 Task: Look for space in Foça, Turkey from 24th August, 2023 to 10th September, 2023 for 8 adults in price range Rs.12000 to Rs.15000. Place can be entire place or shared room with 4 bedrooms having 8 beds and 4 bathrooms. Property type can be house, flat, guest house. Amenities needed are: wifi, TV, free parkinig on premises, gym, breakfast. Booking option can be shelf check-in. Required host language is English.
Action: Mouse moved to (442, 103)
Screenshot: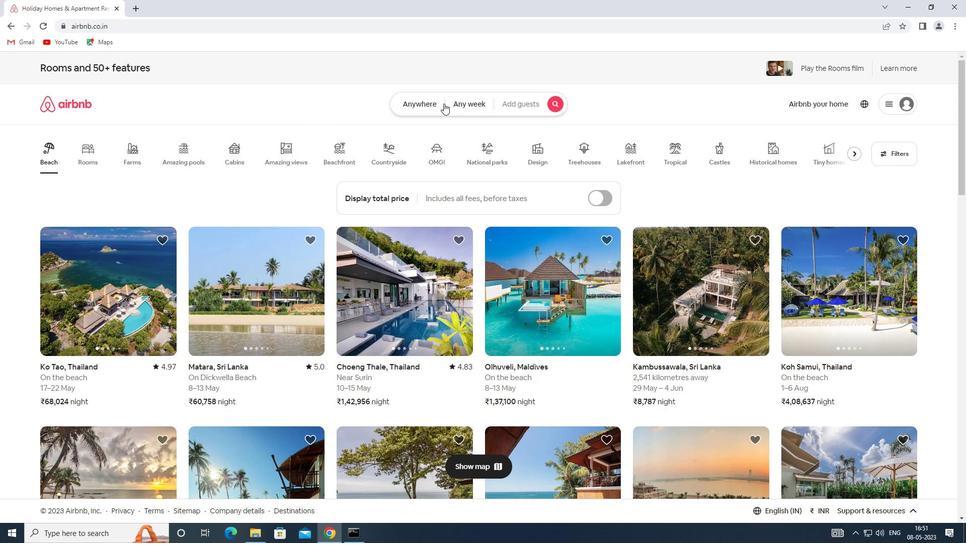 
Action: Mouse pressed left at (442, 103)
Screenshot: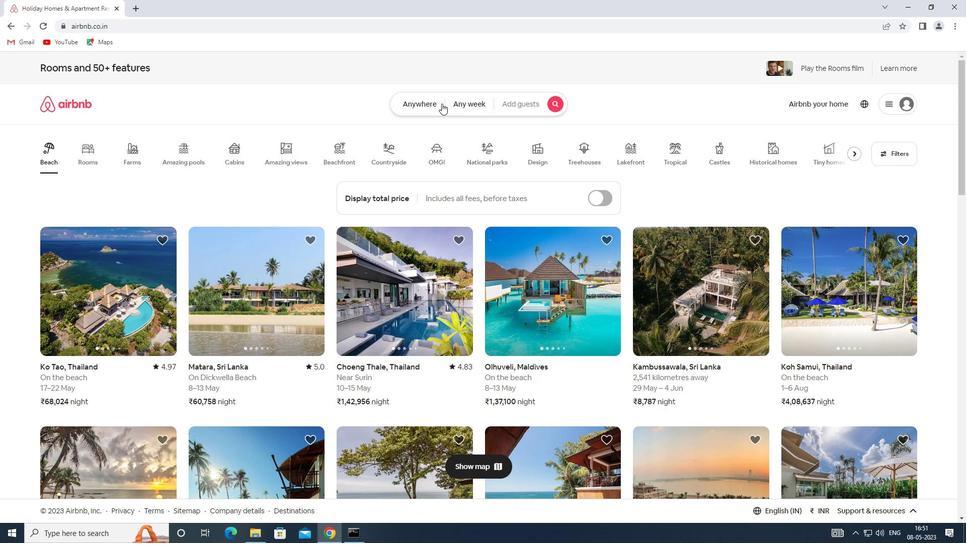 
Action: Mouse moved to (370, 149)
Screenshot: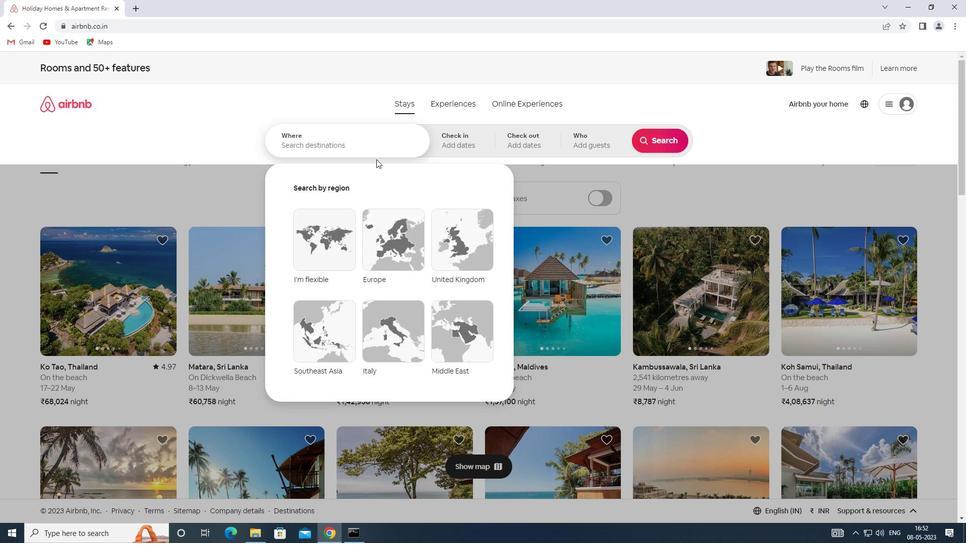 
Action: Mouse pressed left at (370, 149)
Screenshot: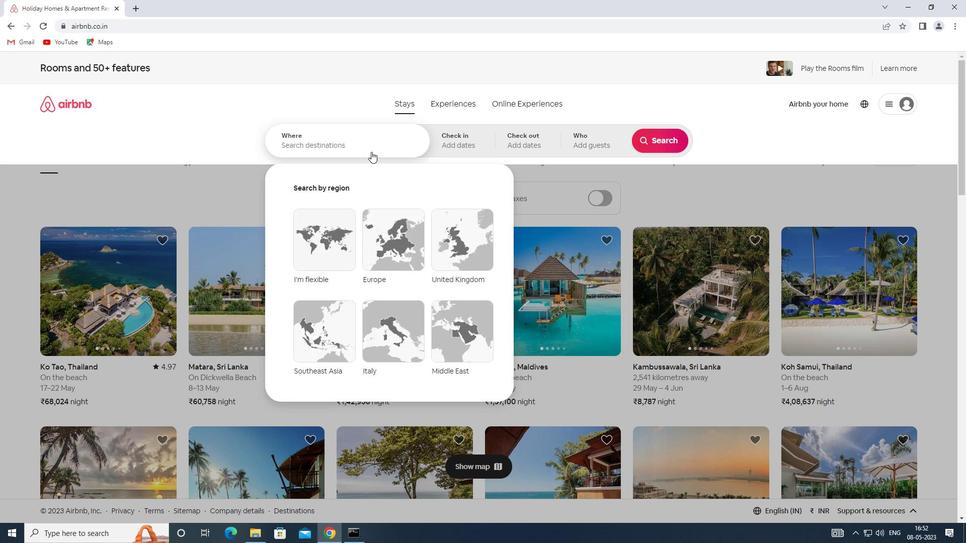 
Action: Key pressed <Key.shift>SPACE<Key.space>IN<Key.space><Key.shift>FOCA,<Key.shift>TURKEY
Screenshot: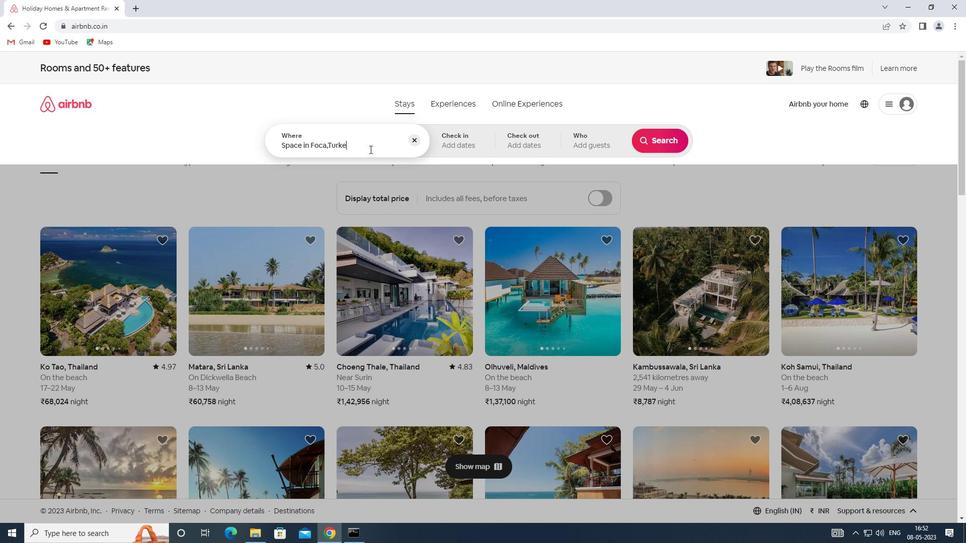
Action: Mouse moved to (458, 151)
Screenshot: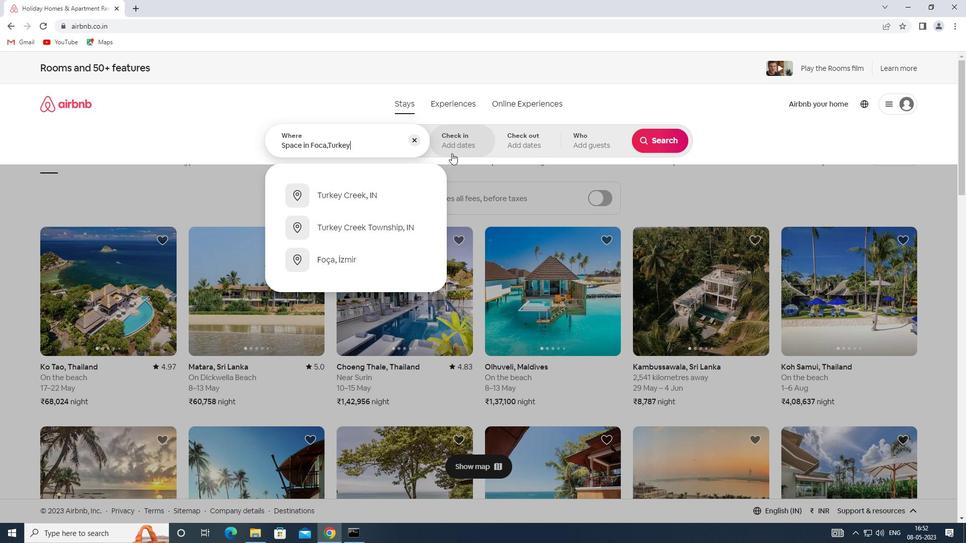 
Action: Mouse pressed left at (458, 151)
Screenshot: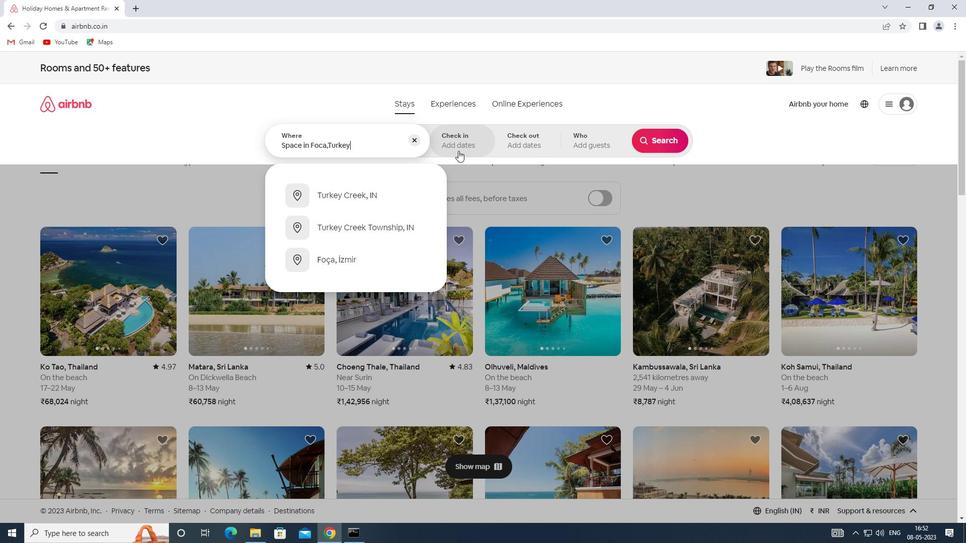 
Action: Mouse moved to (653, 218)
Screenshot: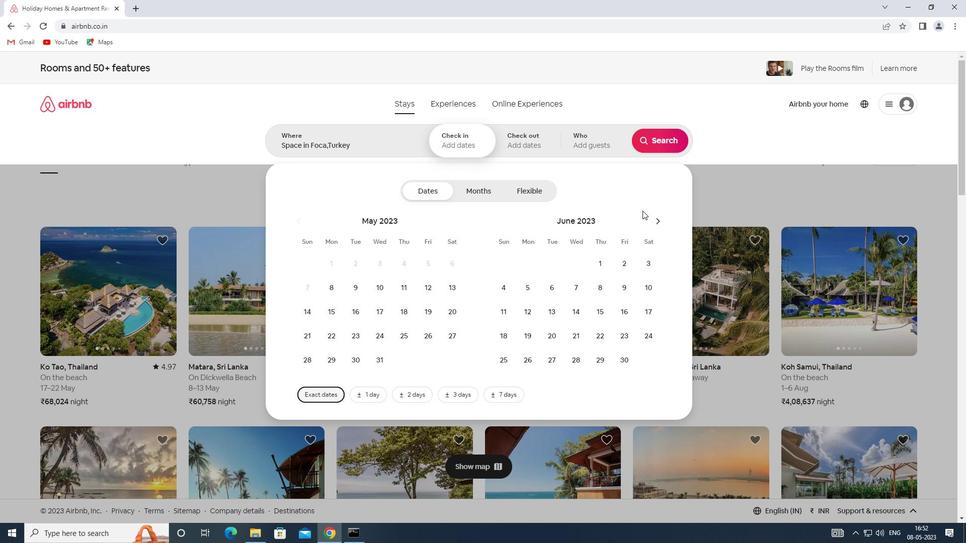 
Action: Mouse pressed left at (653, 218)
Screenshot: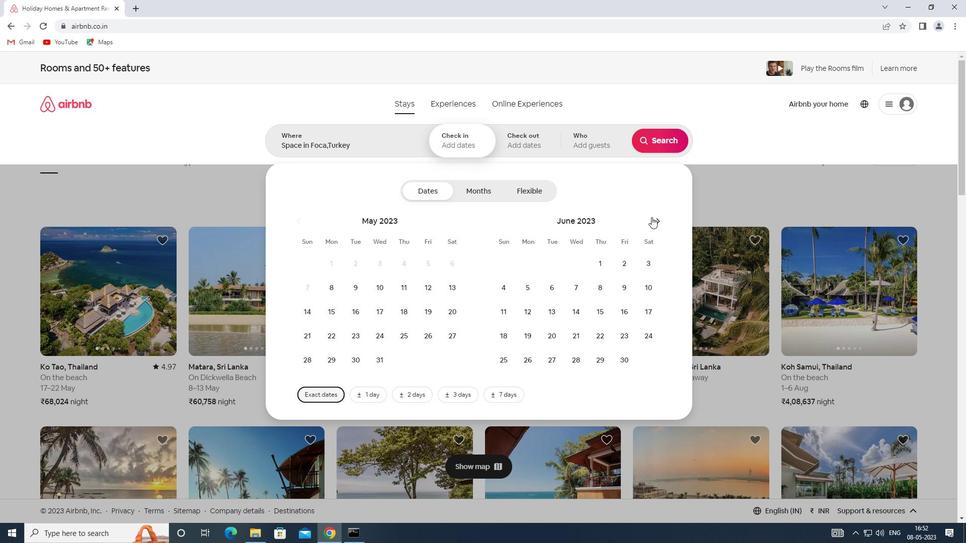 
Action: Mouse moved to (653, 218)
Screenshot: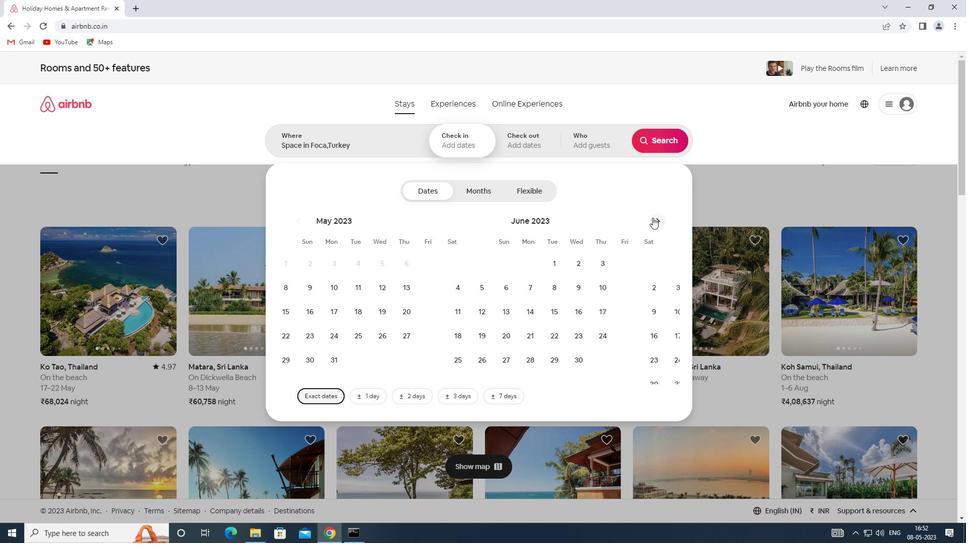 
Action: Mouse pressed left at (653, 218)
Screenshot: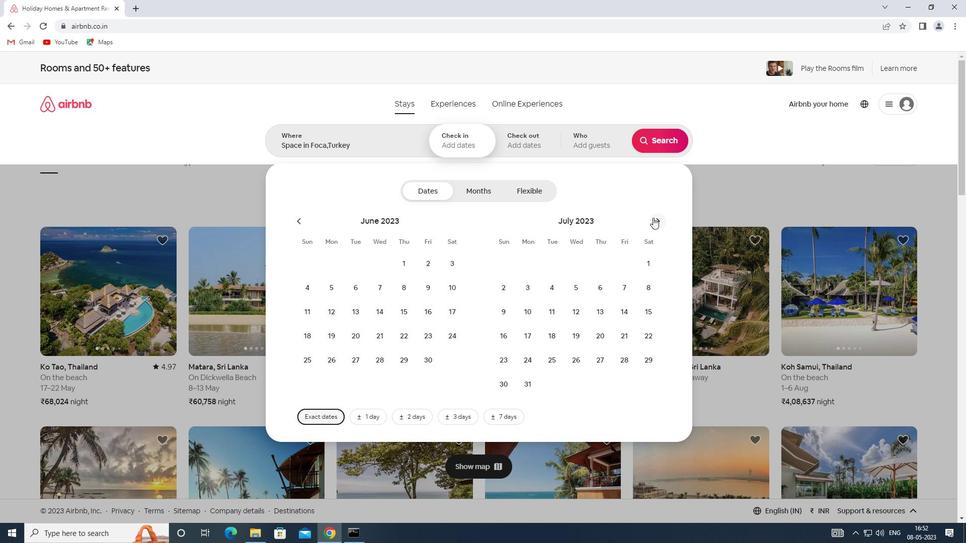 
Action: Mouse moved to (604, 327)
Screenshot: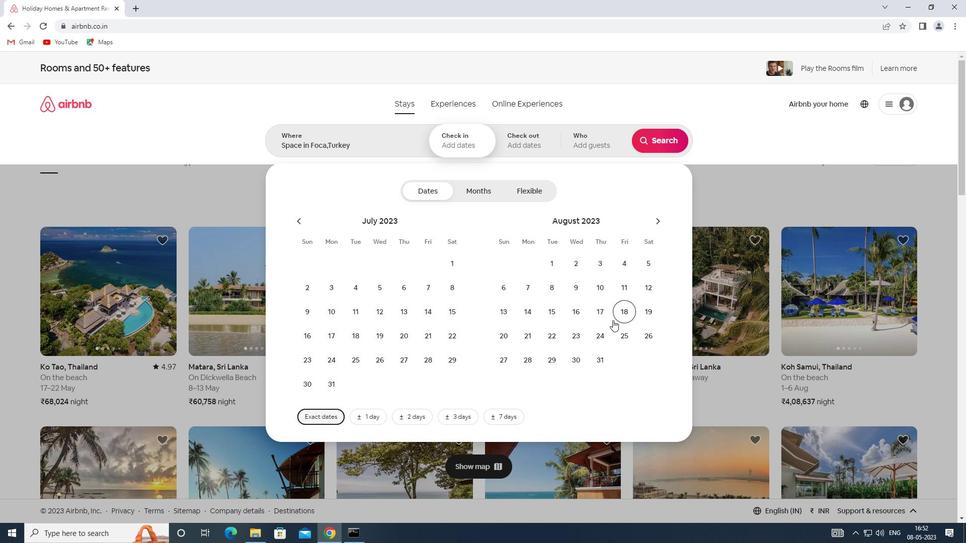 
Action: Mouse pressed left at (604, 327)
Screenshot: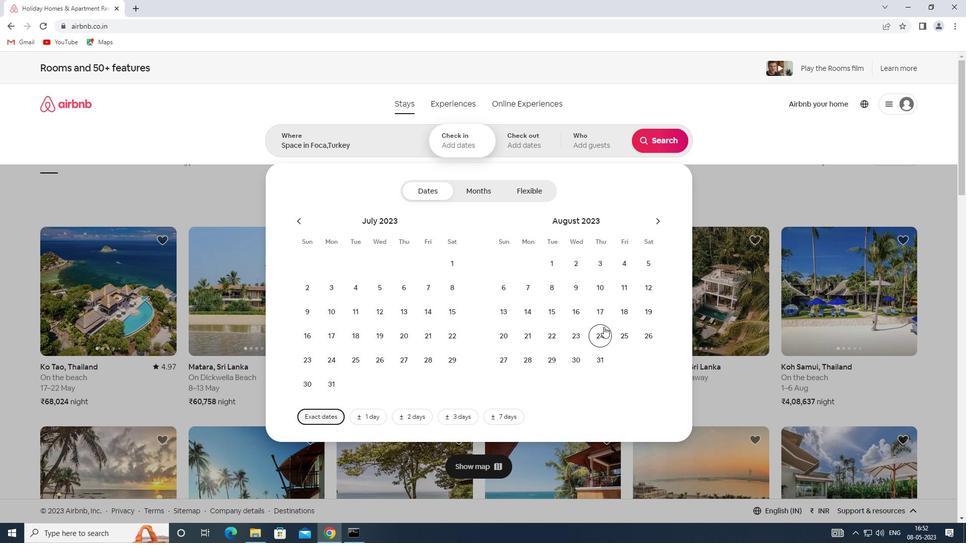 
Action: Mouse moved to (656, 224)
Screenshot: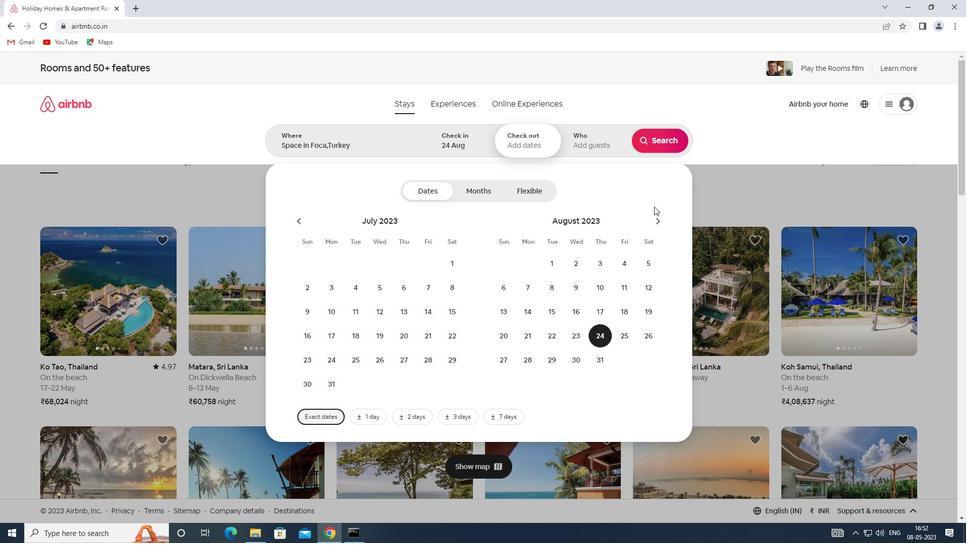 
Action: Mouse pressed left at (656, 224)
Screenshot: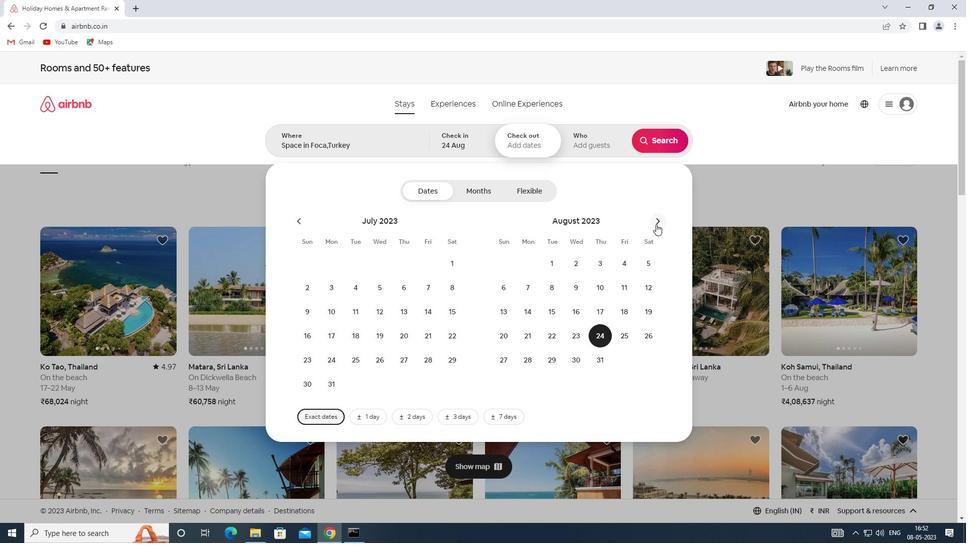 
Action: Mouse moved to (504, 313)
Screenshot: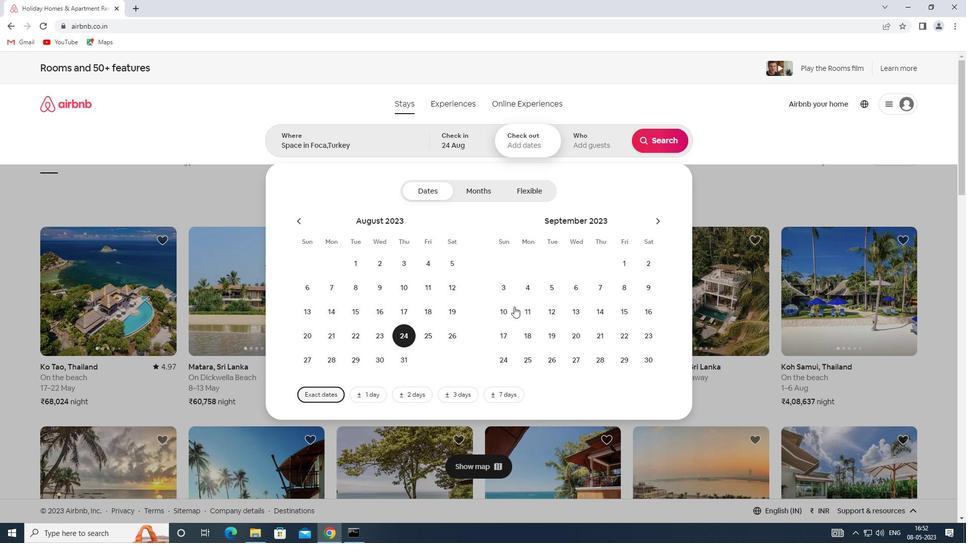 
Action: Mouse pressed left at (504, 313)
Screenshot: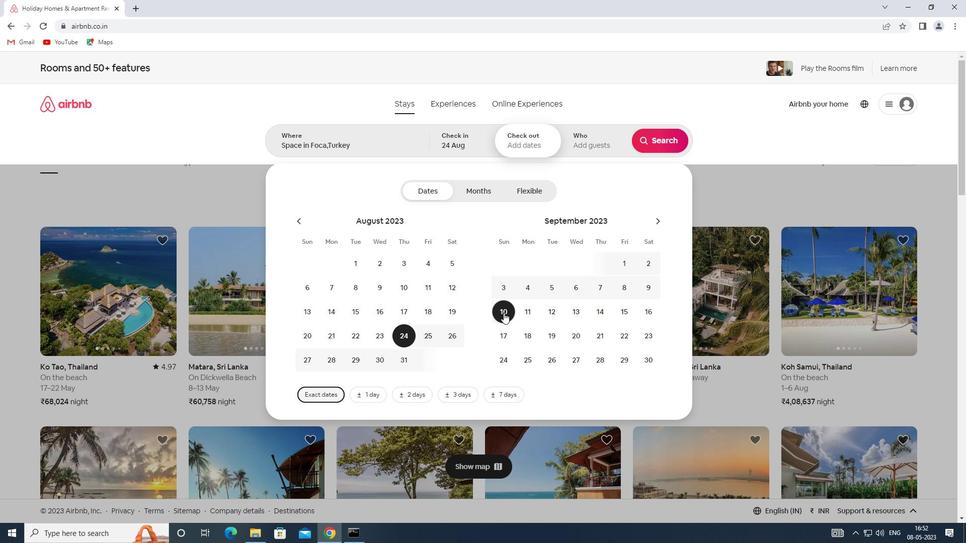 
Action: Mouse moved to (588, 137)
Screenshot: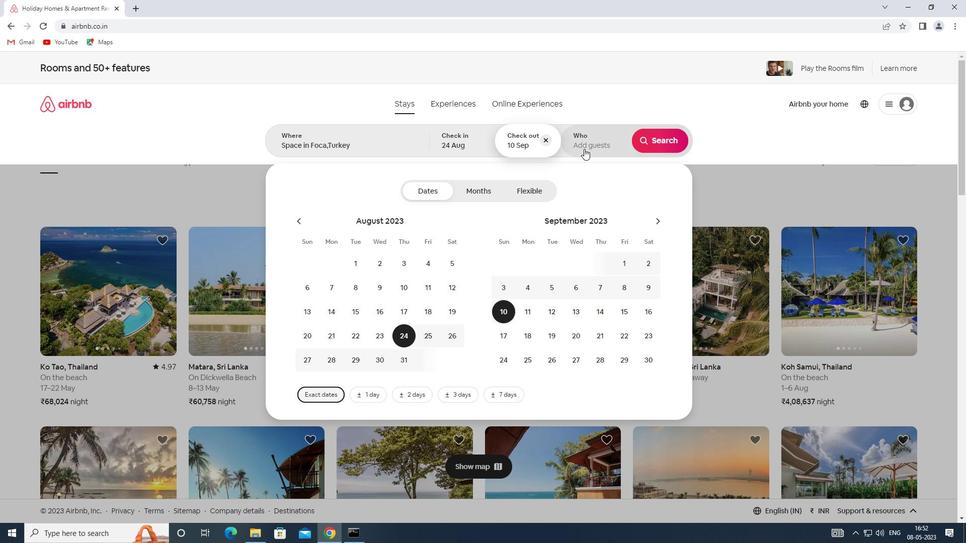 
Action: Mouse pressed left at (588, 137)
Screenshot: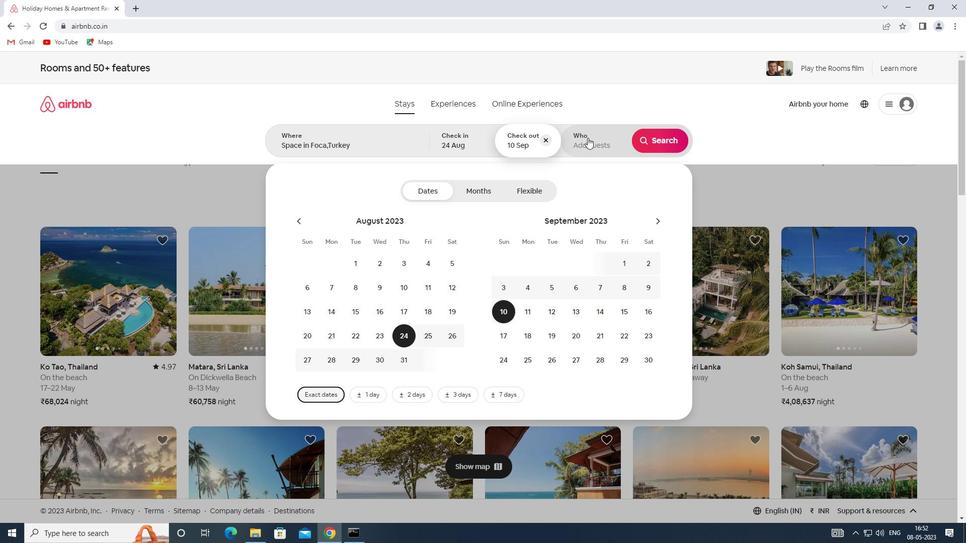 
Action: Mouse moved to (667, 190)
Screenshot: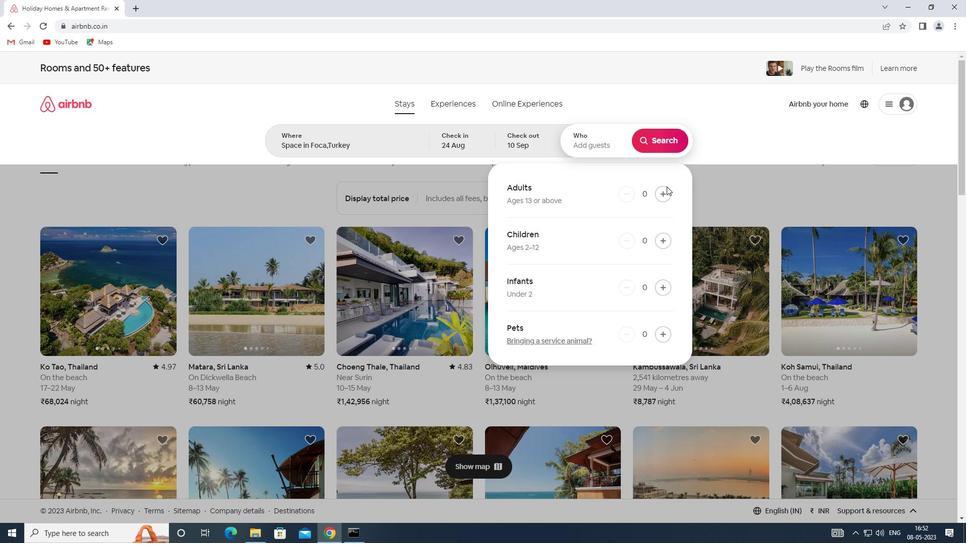 
Action: Mouse pressed left at (667, 190)
Screenshot: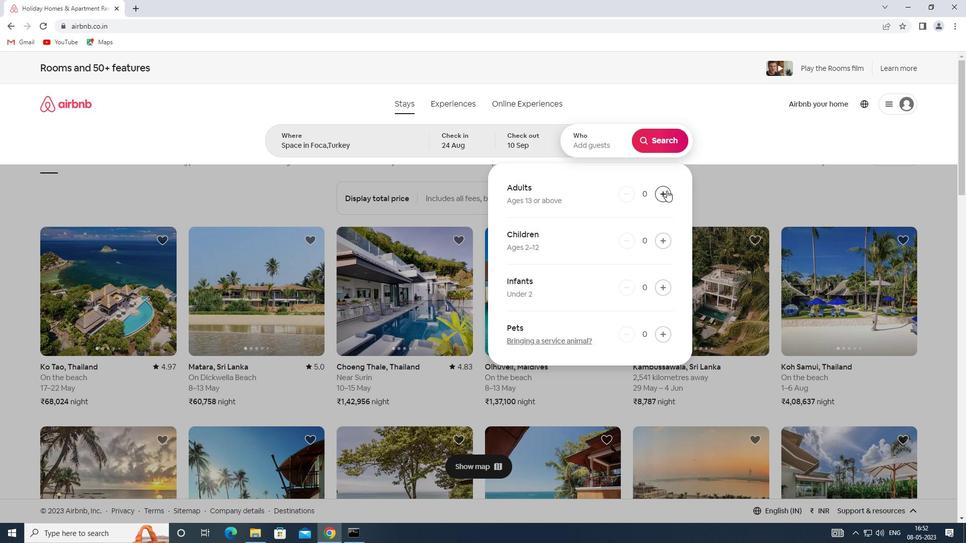 
Action: Mouse pressed left at (667, 190)
Screenshot: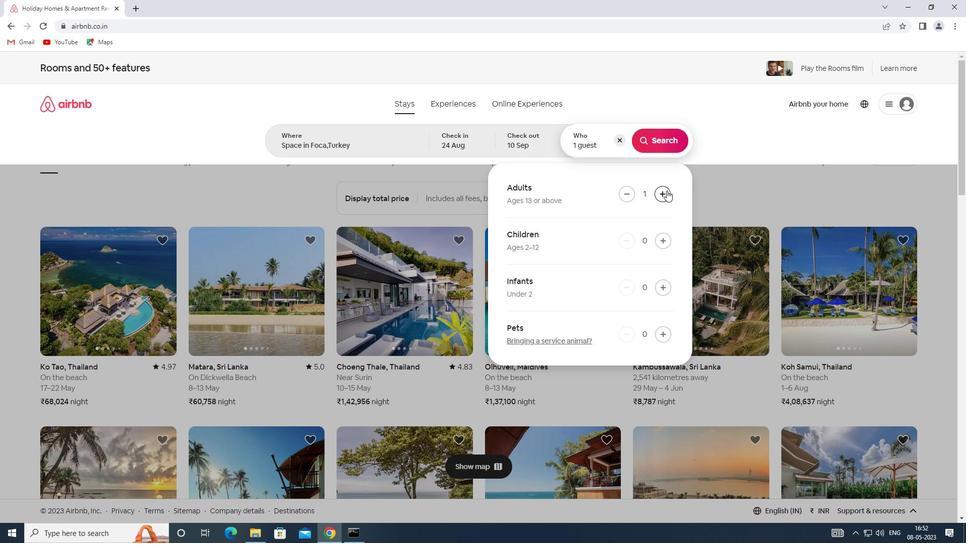 
Action: Mouse pressed left at (667, 190)
Screenshot: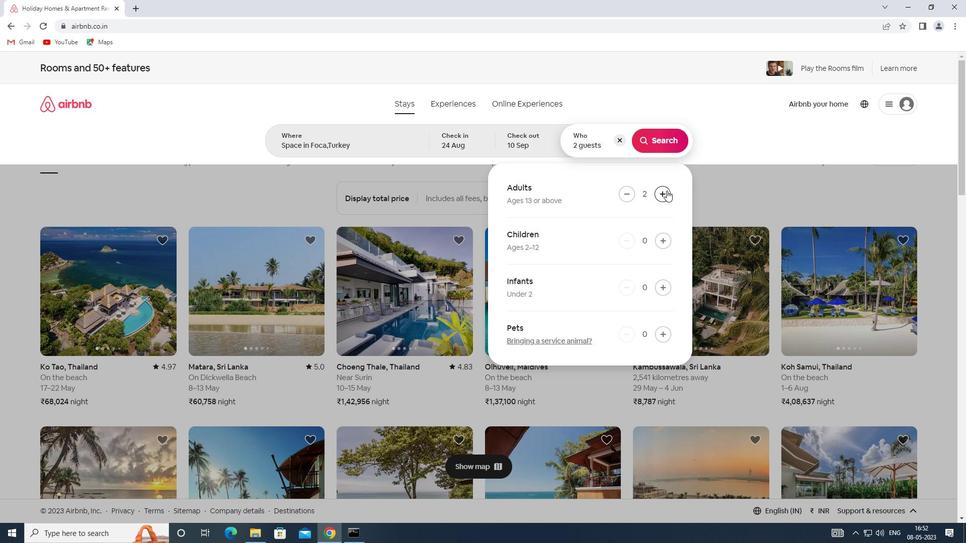 
Action: Mouse pressed left at (667, 190)
Screenshot: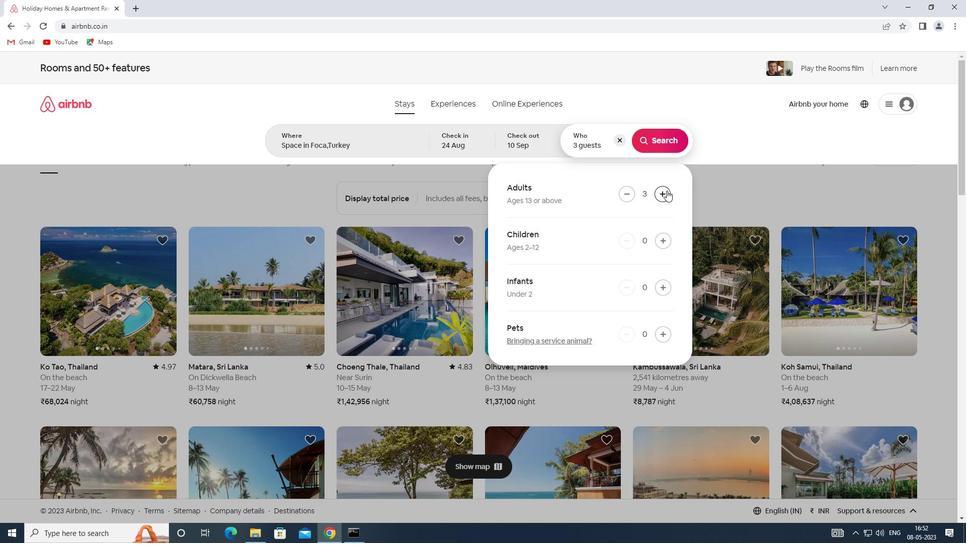 
Action: Mouse pressed left at (667, 190)
Screenshot: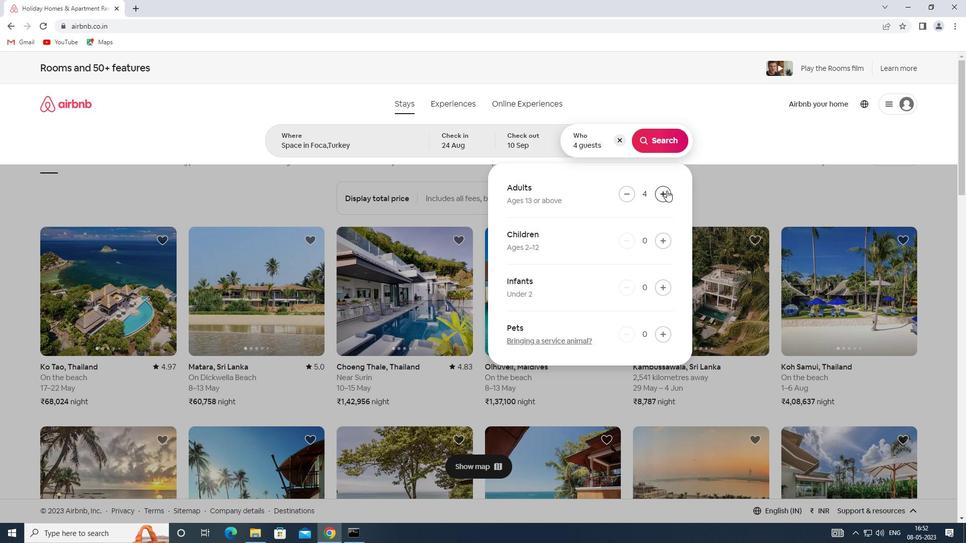
Action: Mouse pressed left at (667, 190)
Screenshot: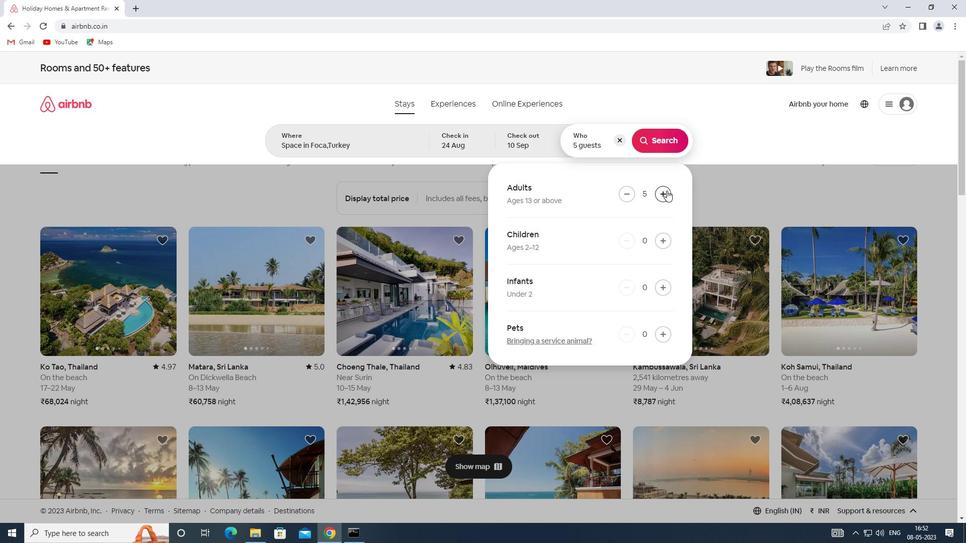 
Action: Mouse pressed left at (667, 190)
Screenshot: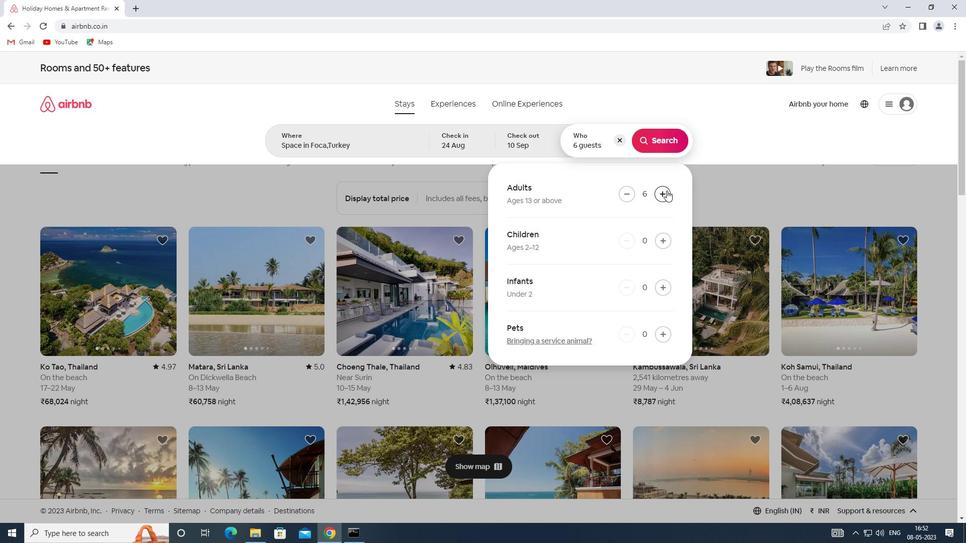 
Action: Mouse pressed left at (667, 190)
Screenshot: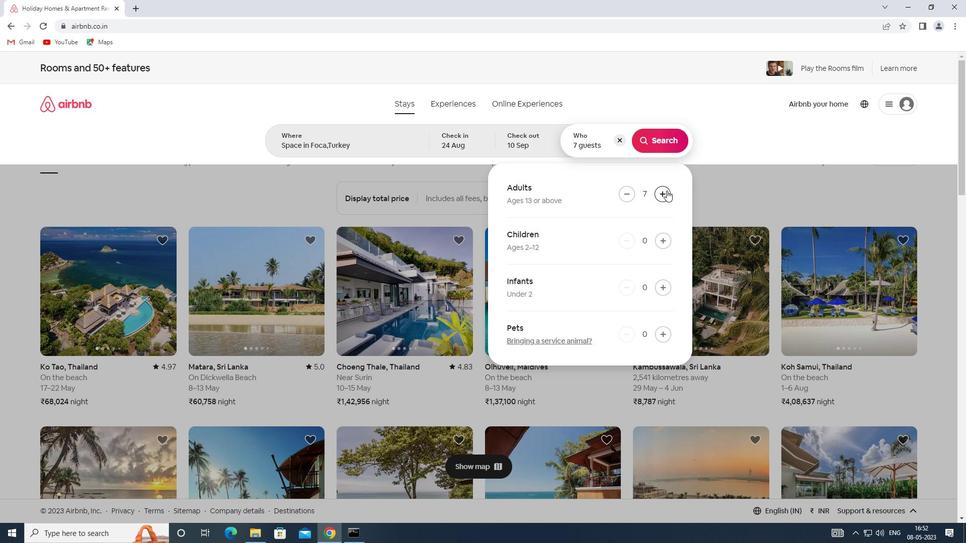 
Action: Mouse moved to (666, 138)
Screenshot: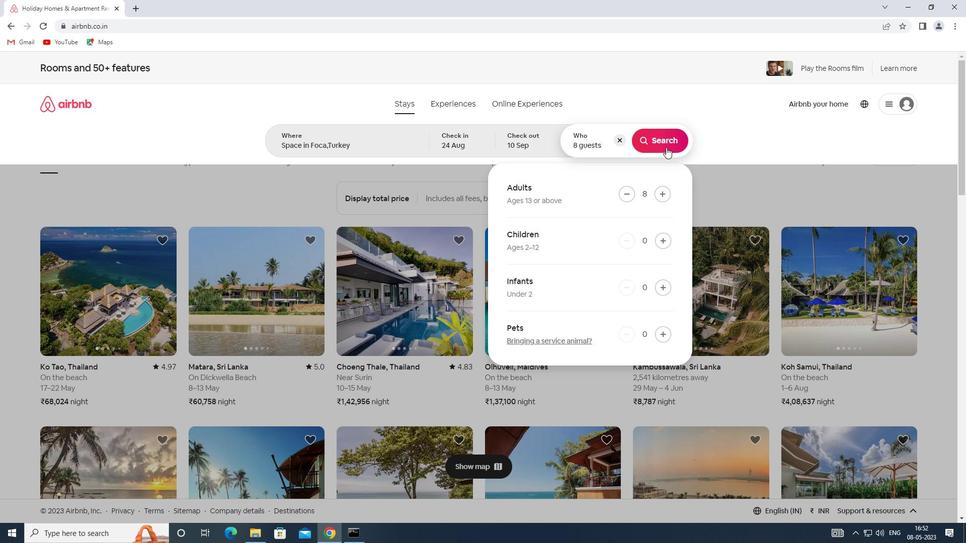 
Action: Mouse pressed left at (666, 138)
Screenshot: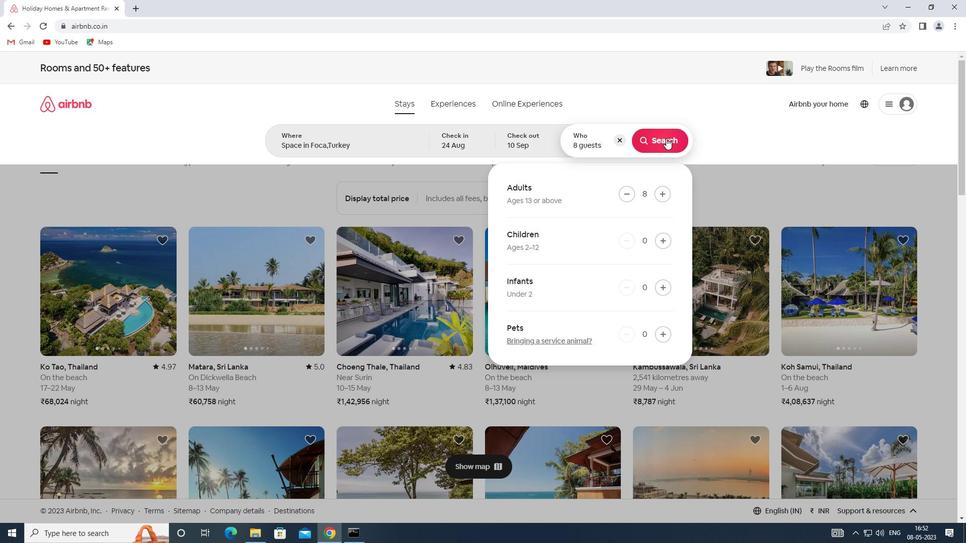
Action: Mouse moved to (911, 113)
Screenshot: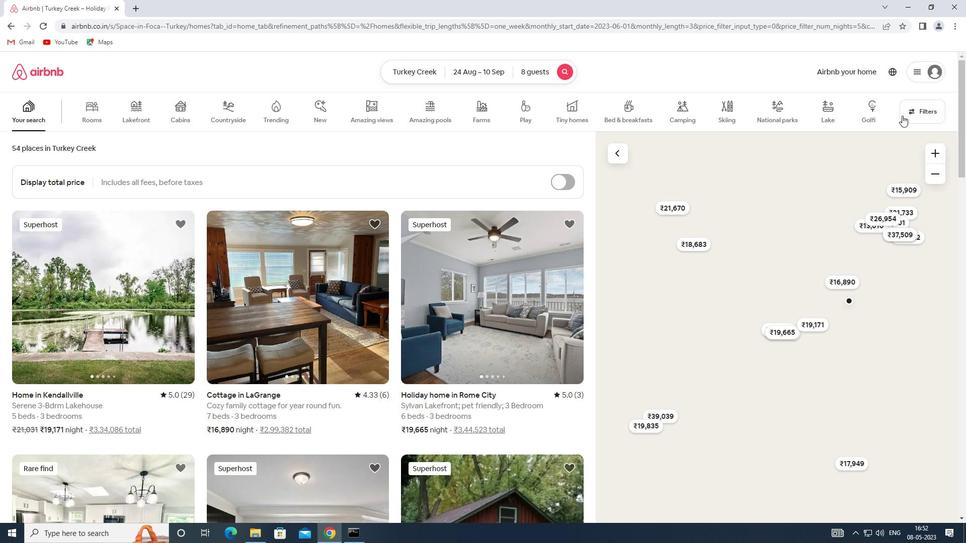 
Action: Mouse pressed left at (911, 113)
Screenshot: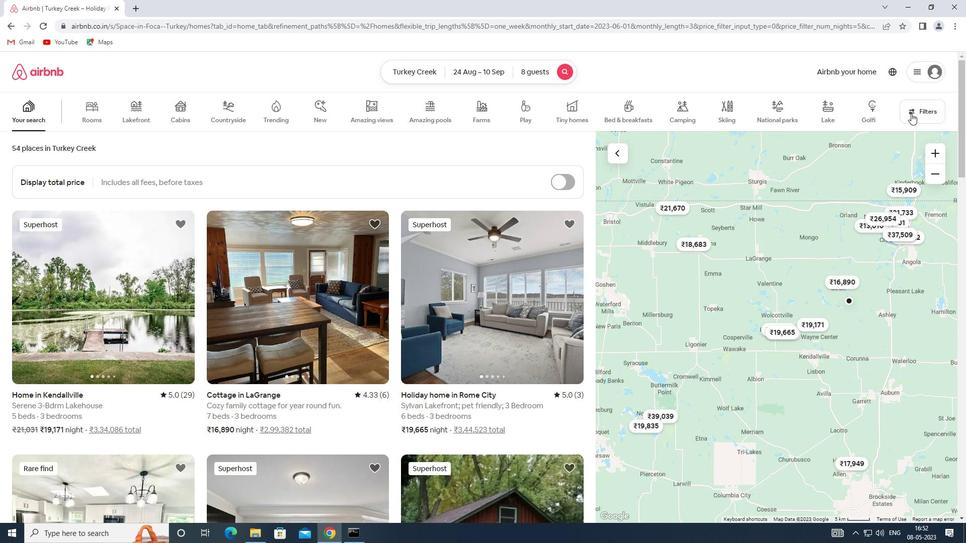
Action: Mouse moved to (349, 362)
Screenshot: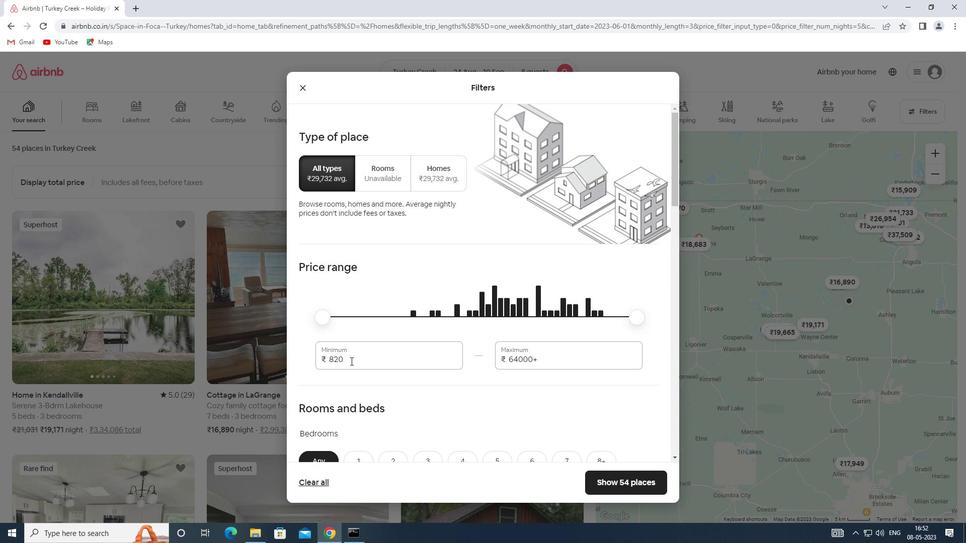 
Action: Mouse pressed left at (349, 362)
Screenshot: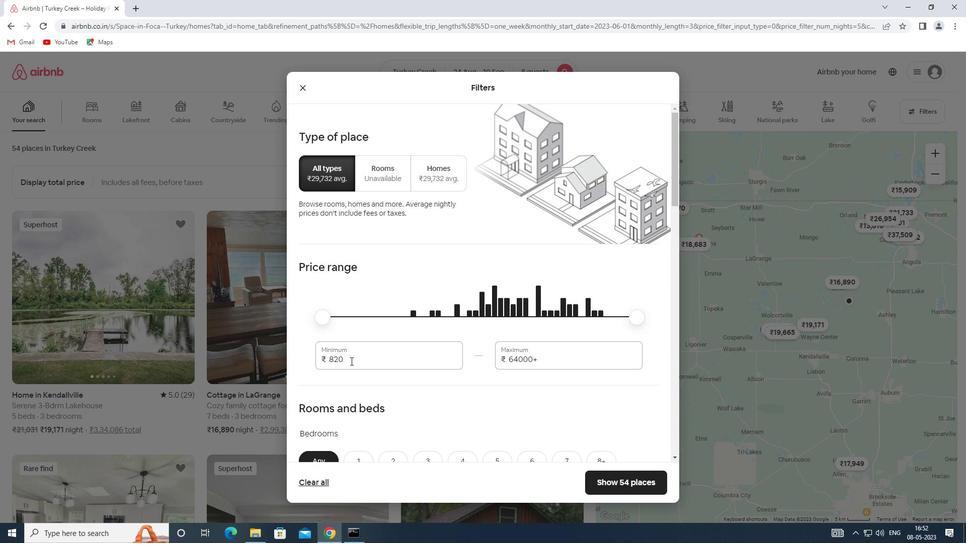 
Action: Mouse moved to (324, 359)
Screenshot: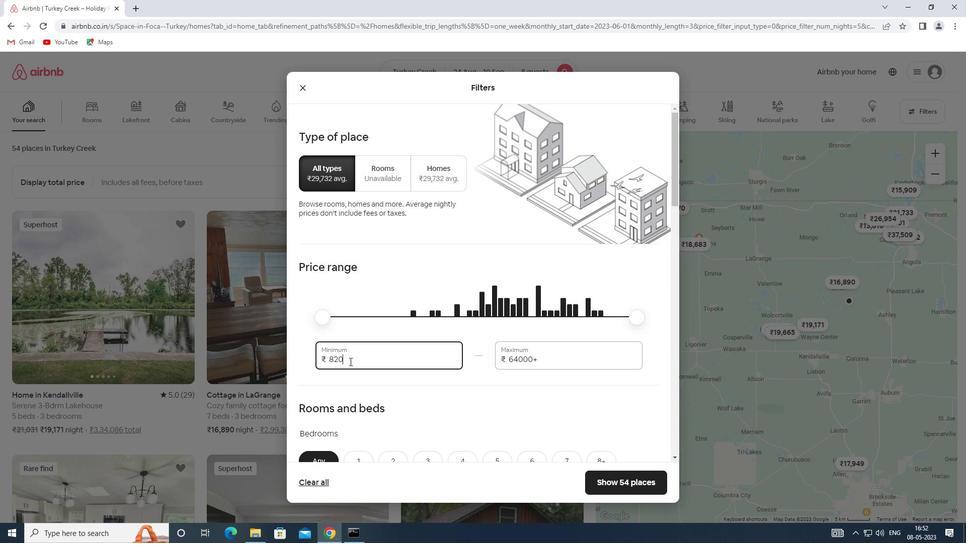 
Action: Key pressed 12000
Screenshot: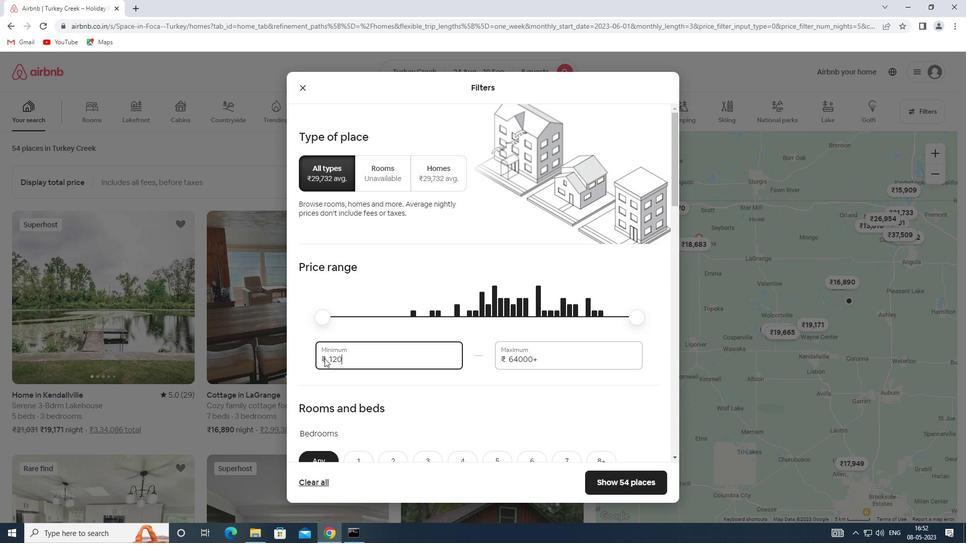 
Action: Mouse moved to (543, 360)
Screenshot: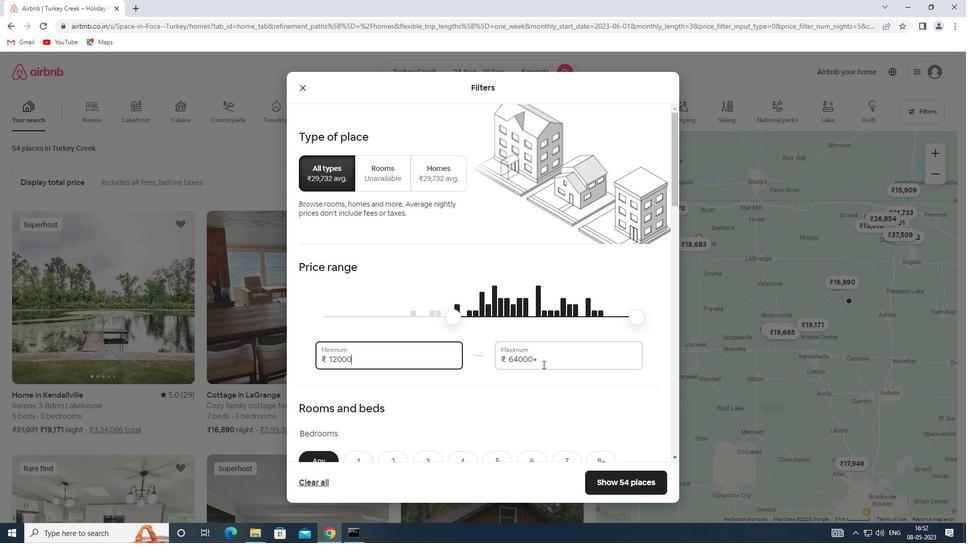
Action: Mouse pressed left at (543, 360)
Screenshot: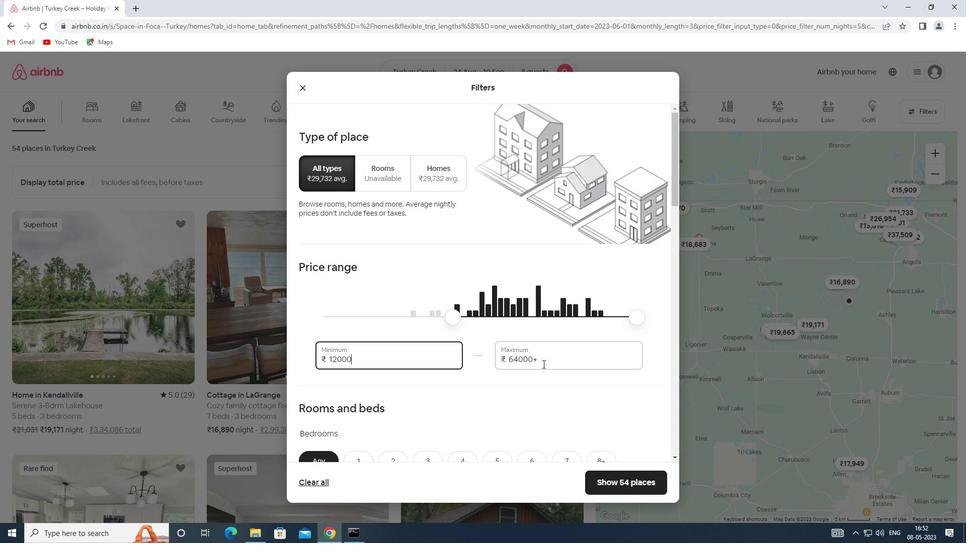 
Action: Mouse moved to (509, 360)
Screenshot: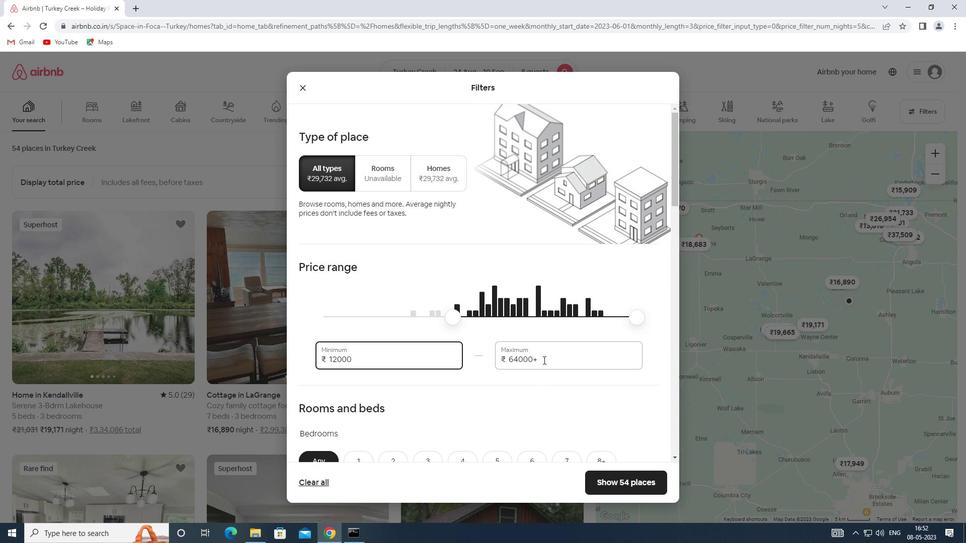 
Action: Key pressed 15000
Screenshot: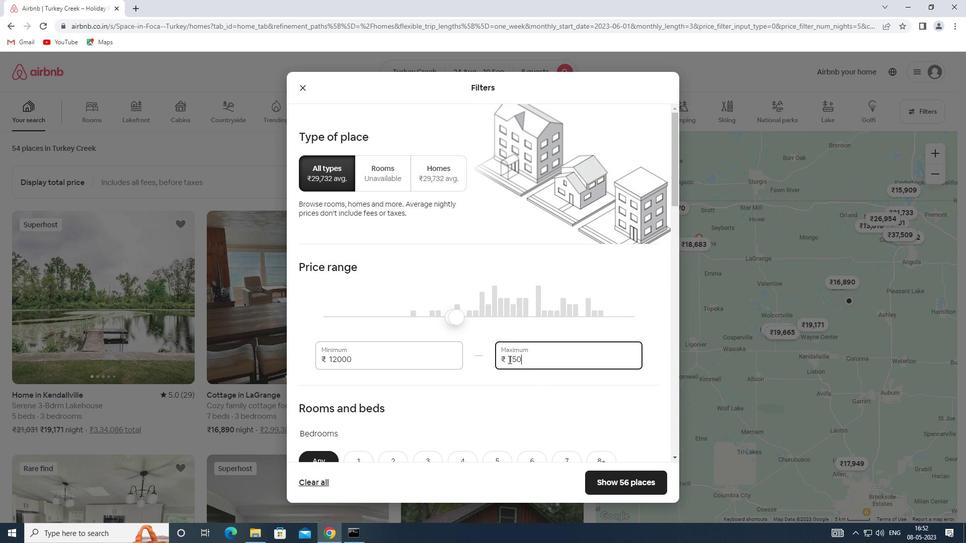 
Action: Mouse moved to (498, 342)
Screenshot: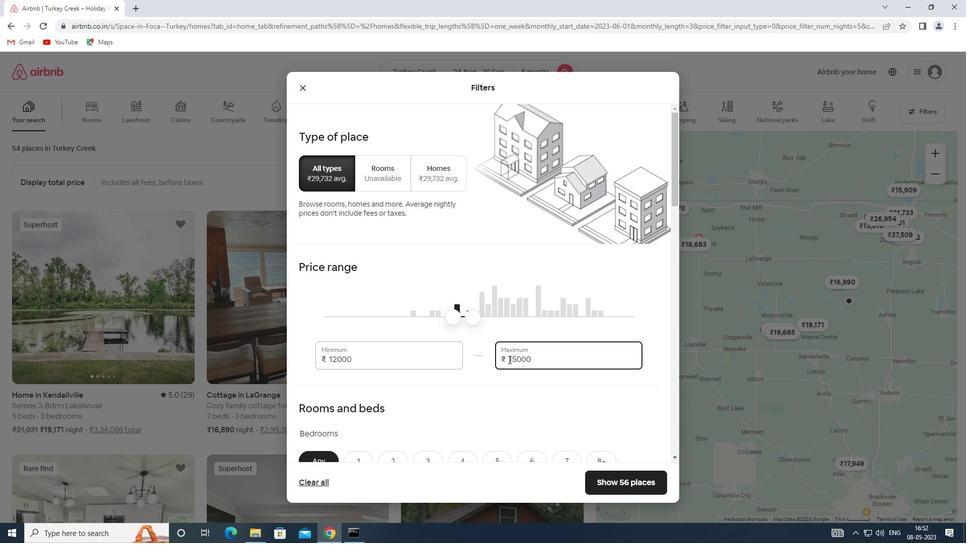 
Action: Mouse scrolled (498, 342) with delta (0, 0)
Screenshot: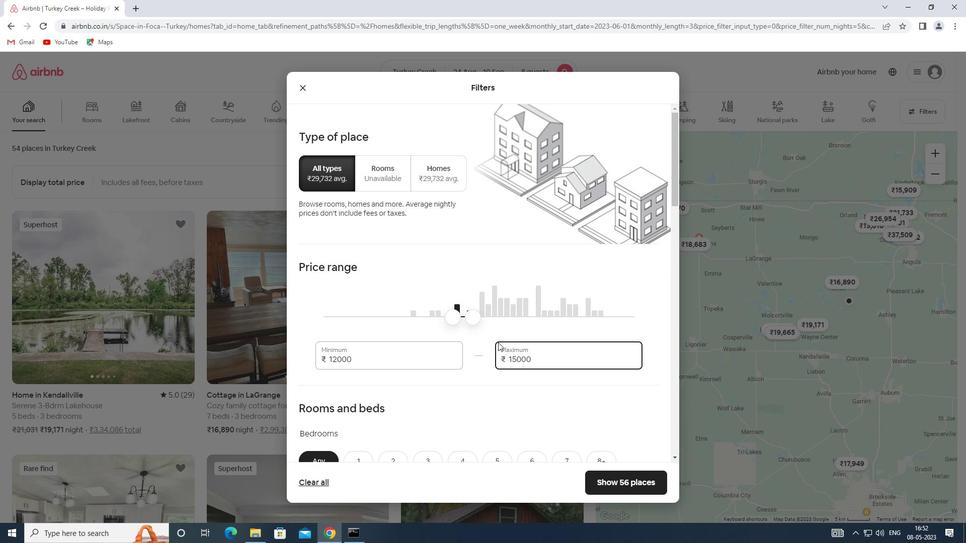 
Action: Mouse scrolled (498, 342) with delta (0, 0)
Screenshot: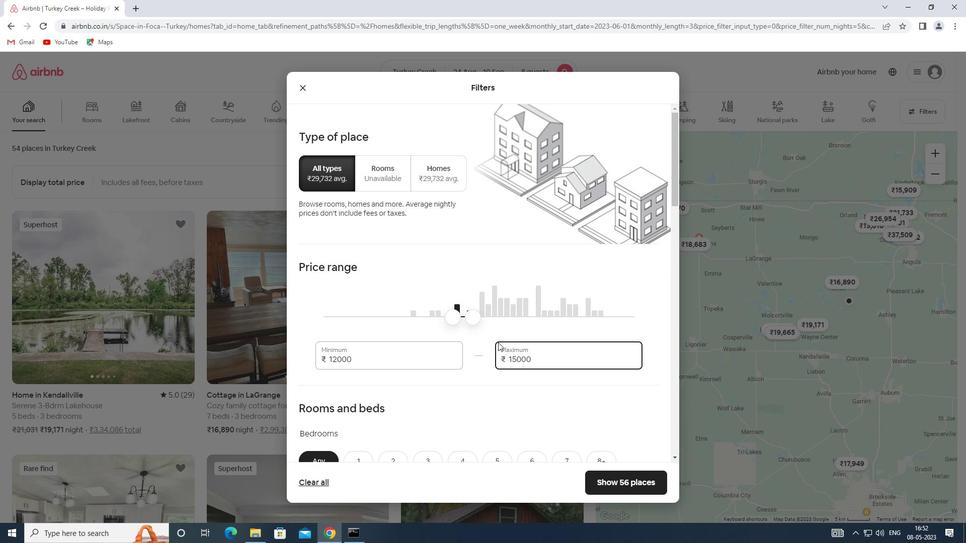 
Action: Mouse scrolled (498, 342) with delta (0, 0)
Screenshot: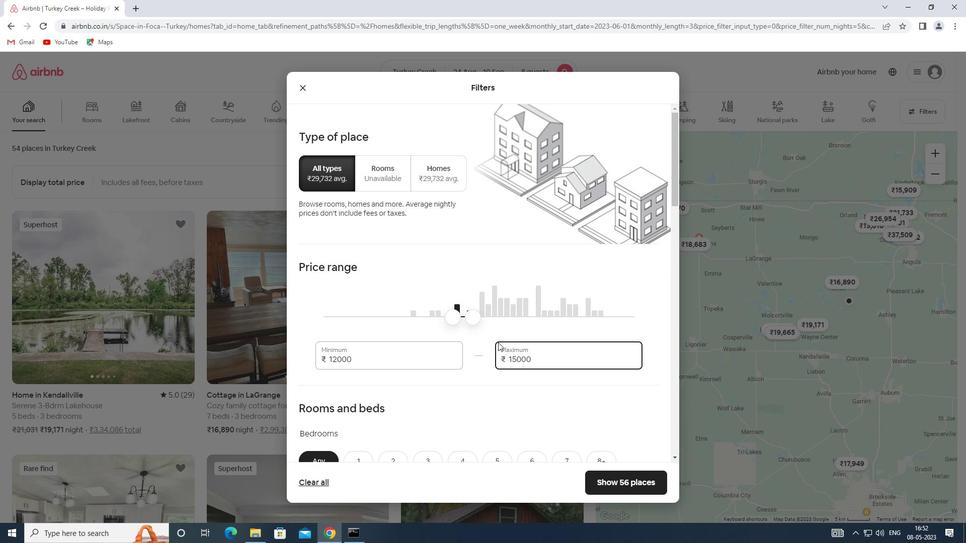 
Action: Mouse moved to (496, 329)
Screenshot: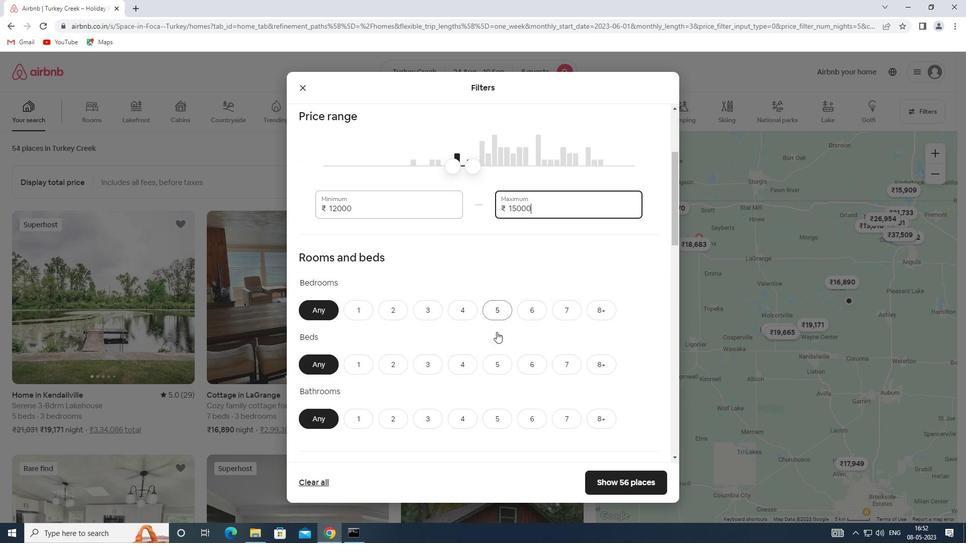 
Action: Mouse scrolled (496, 329) with delta (0, 0)
Screenshot: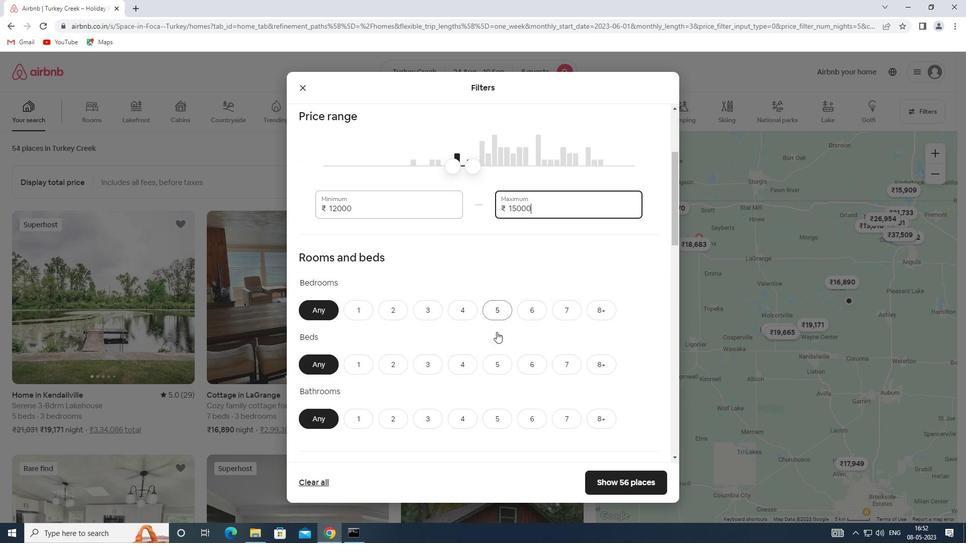 
Action: Mouse moved to (495, 329)
Screenshot: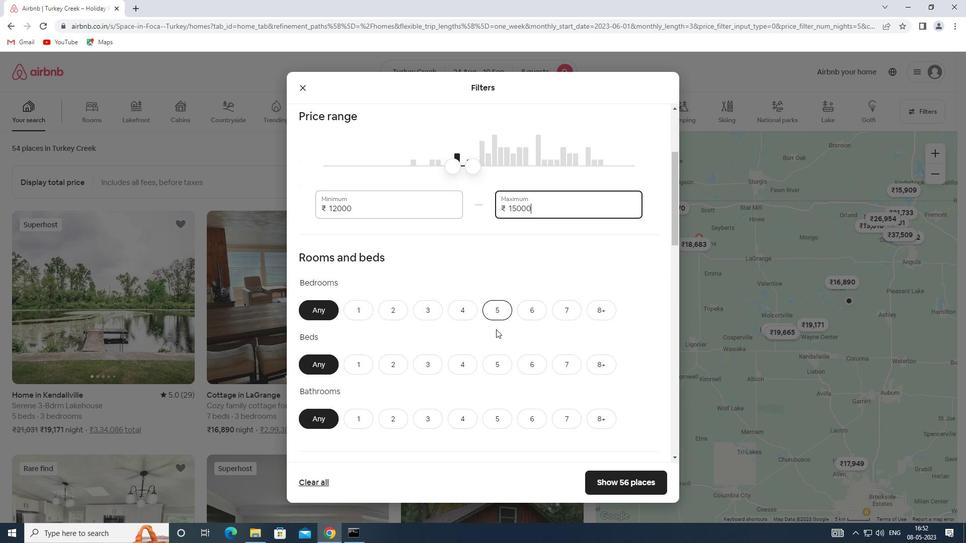 
Action: Mouse scrolled (495, 329) with delta (0, 0)
Screenshot: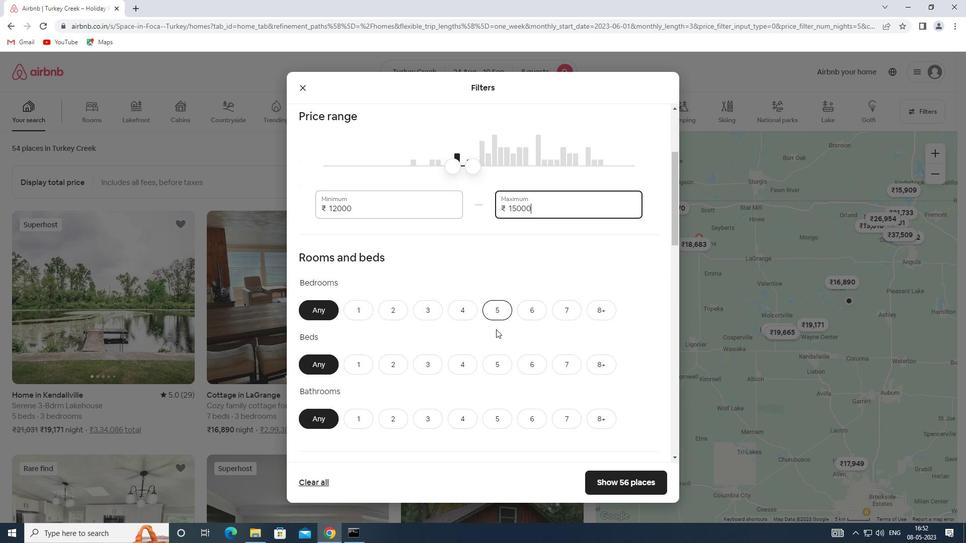 
Action: Mouse moved to (467, 209)
Screenshot: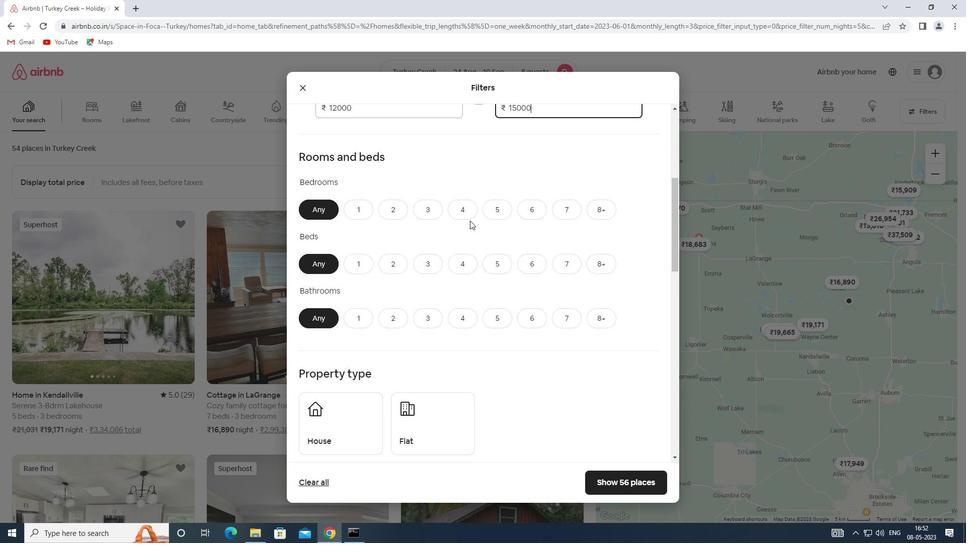 
Action: Mouse pressed left at (467, 209)
Screenshot: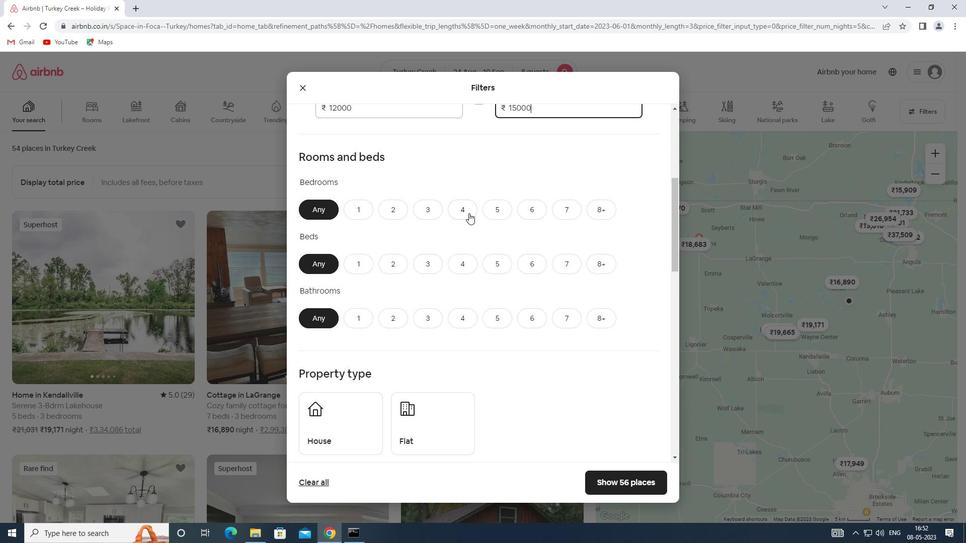 
Action: Mouse moved to (598, 268)
Screenshot: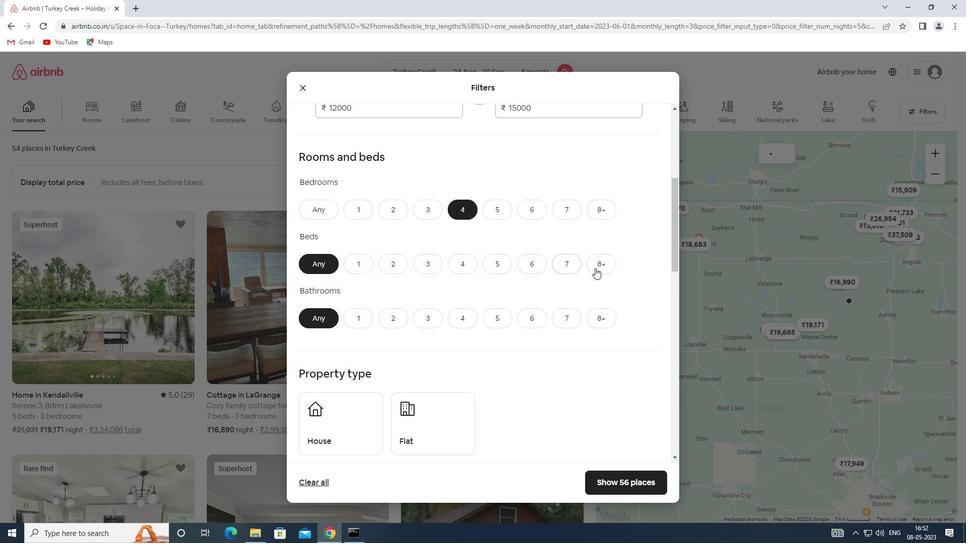 
Action: Mouse pressed left at (598, 268)
Screenshot: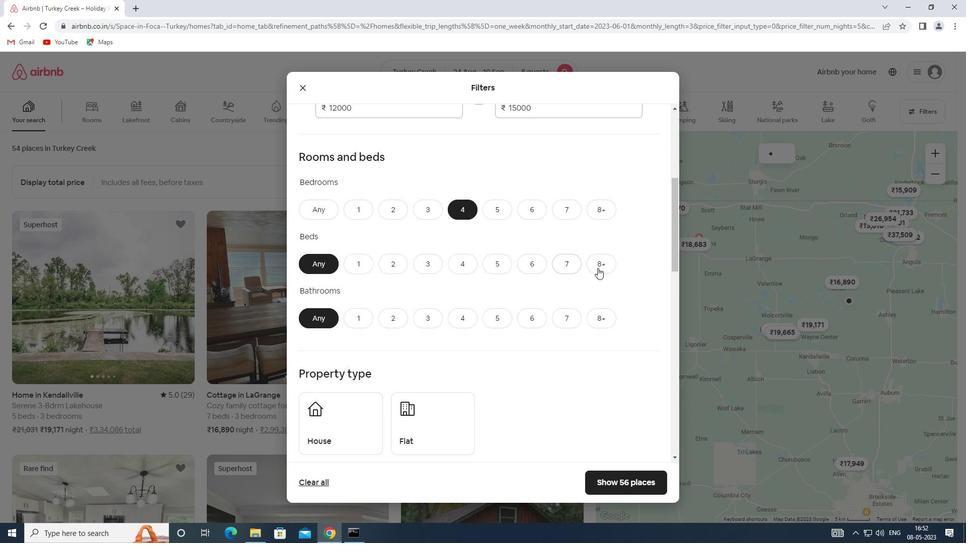 
Action: Mouse moved to (459, 318)
Screenshot: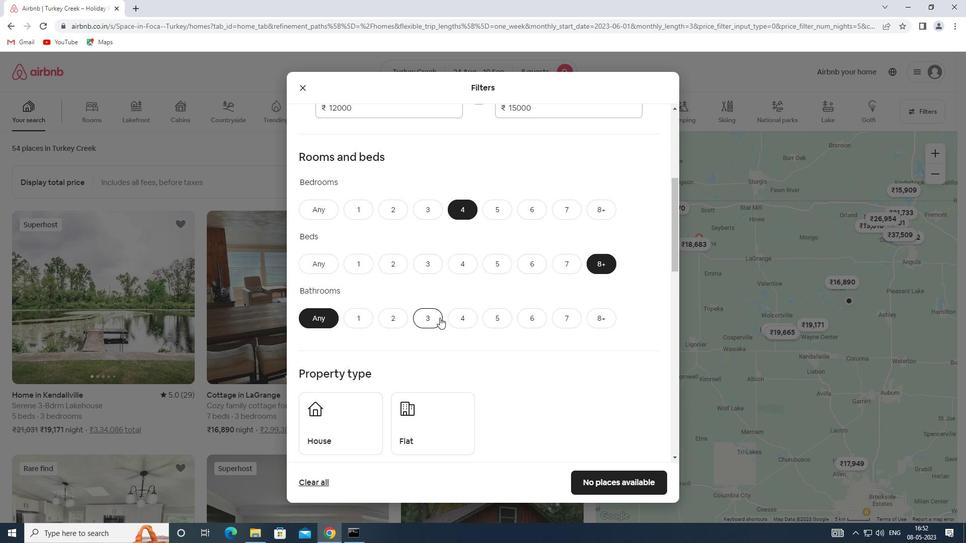 
Action: Mouse pressed left at (459, 318)
Screenshot: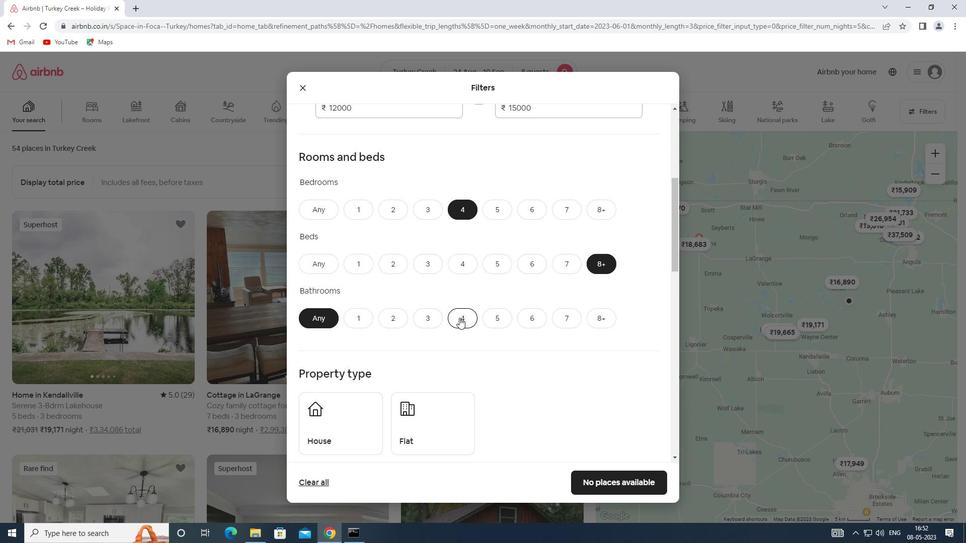 
Action: Mouse scrolled (459, 317) with delta (0, 0)
Screenshot: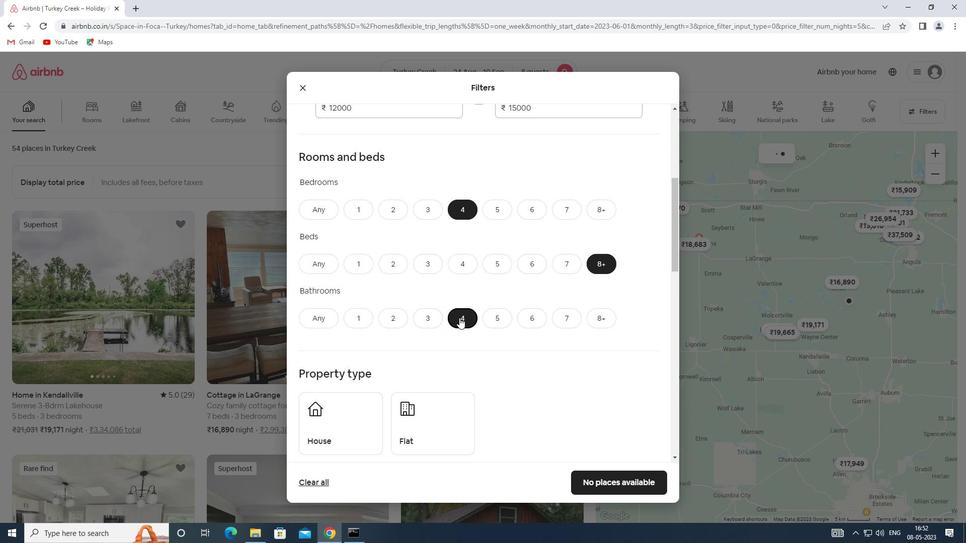 
Action: Mouse scrolled (459, 317) with delta (0, 0)
Screenshot: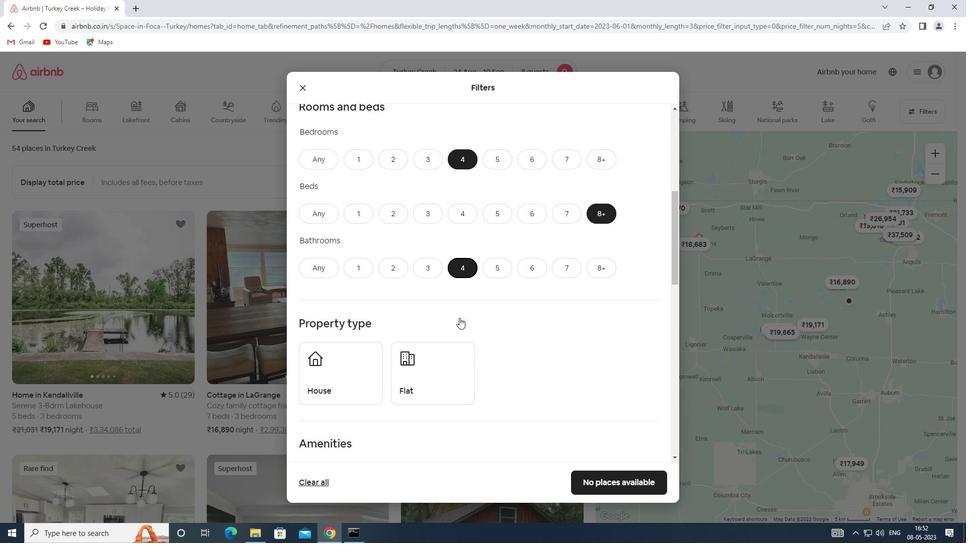 
Action: Mouse moved to (364, 336)
Screenshot: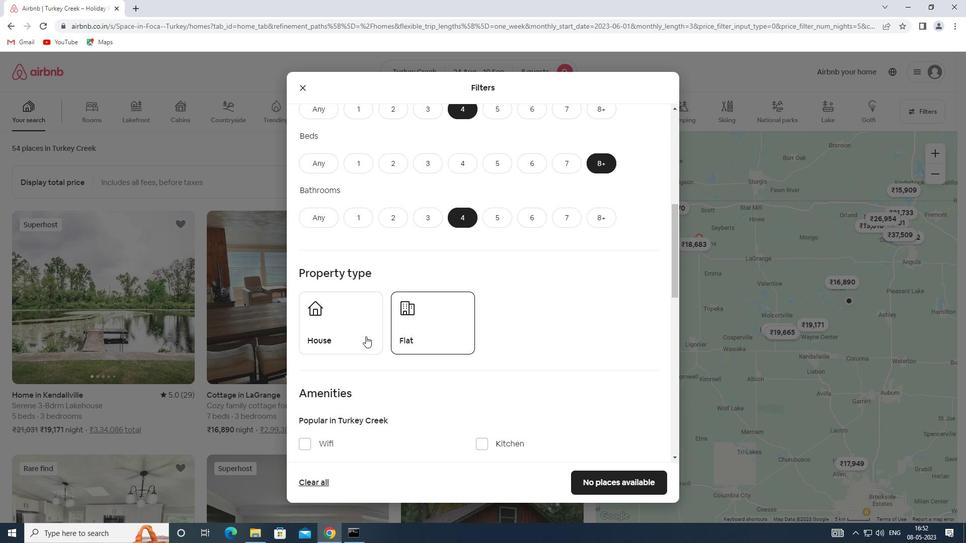 
Action: Mouse pressed left at (364, 336)
Screenshot: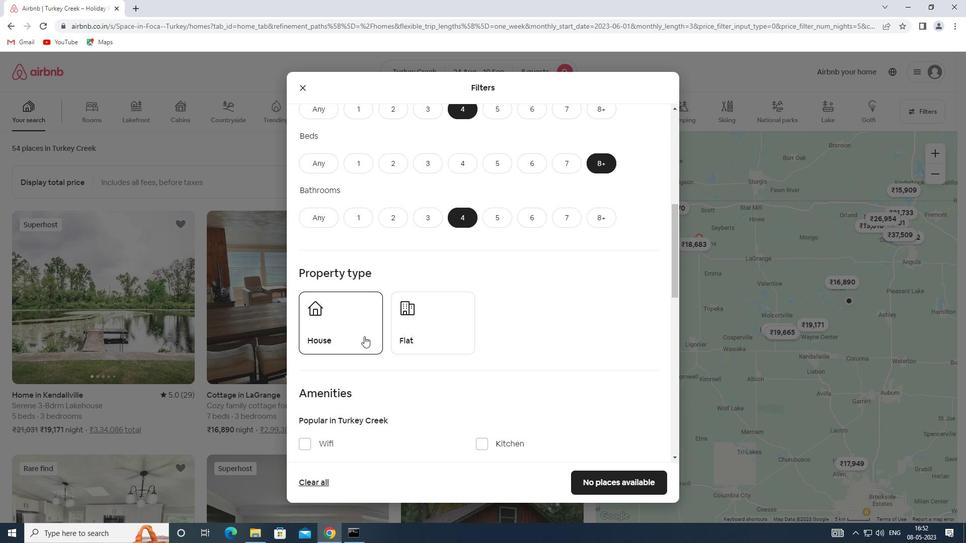 
Action: Mouse moved to (437, 327)
Screenshot: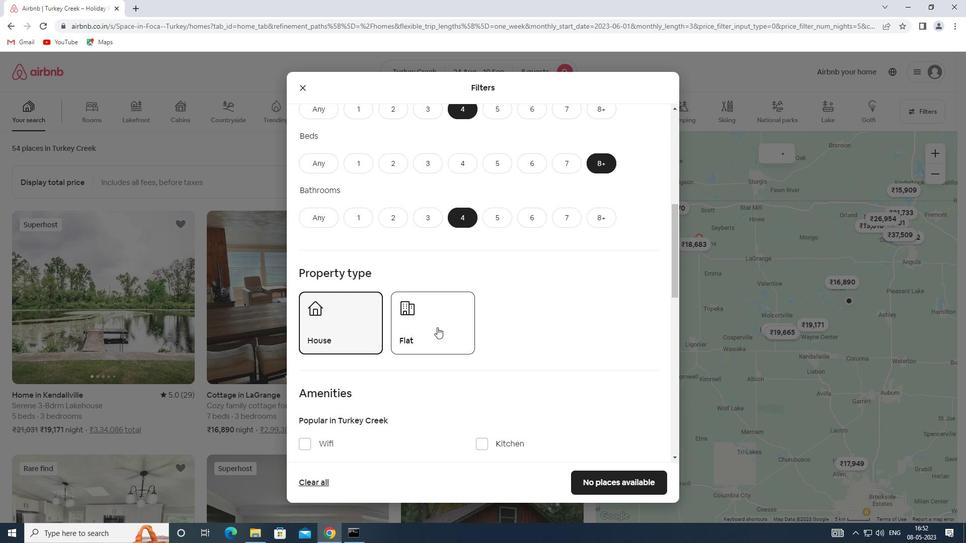 
Action: Mouse pressed left at (437, 327)
Screenshot: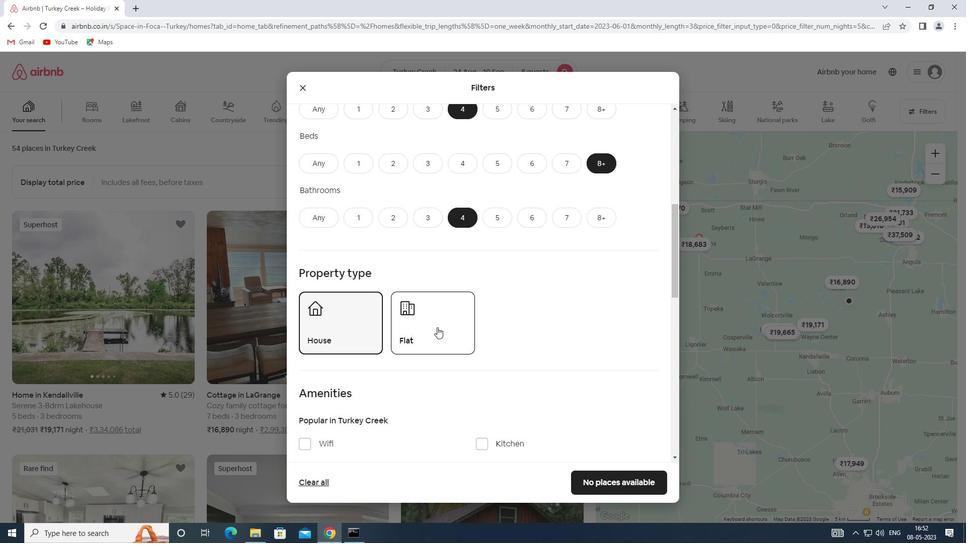 
Action: Mouse scrolled (437, 327) with delta (0, 0)
Screenshot: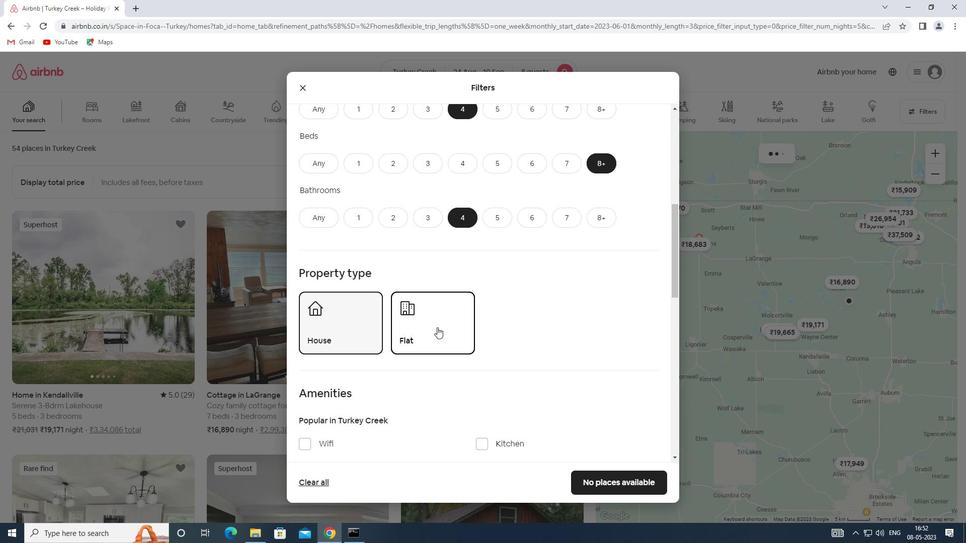 
Action: Mouse scrolled (437, 327) with delta (0, 0)
Screenshot: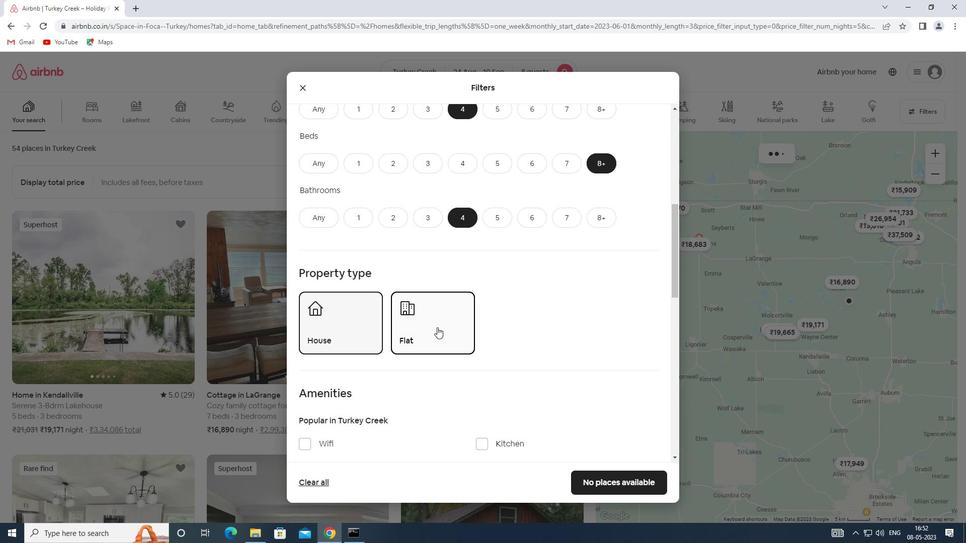 
Action: Mouse scrolled (437, 327) with delta (0, 0)
Screenshot: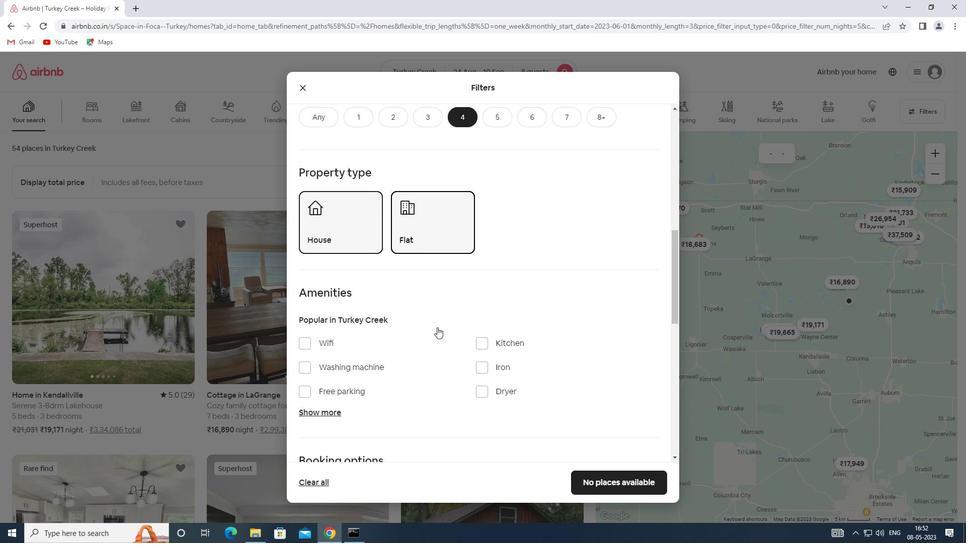 
Action: Mouse moved to (330, 359)
Screenshot: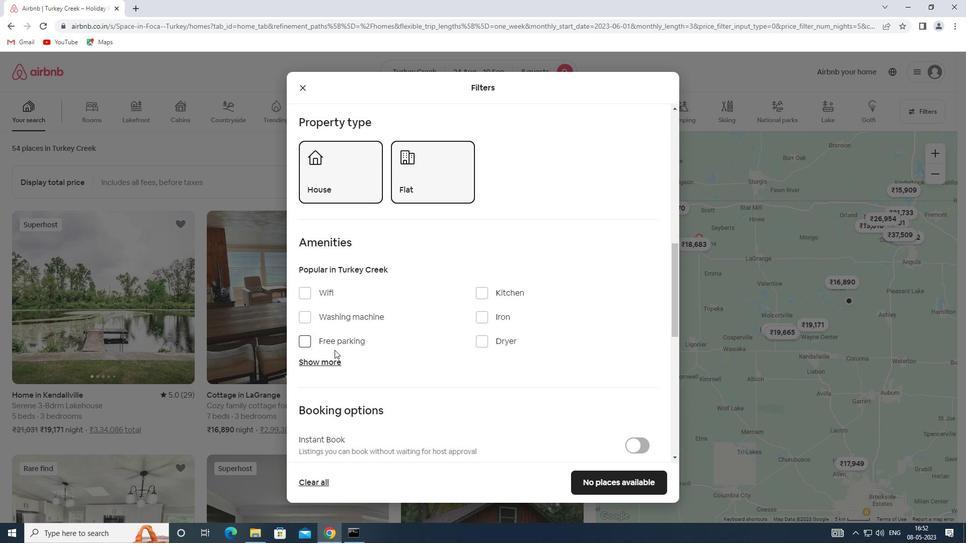 
Action: Mouse pressed left at (330, 359)
Screenshot: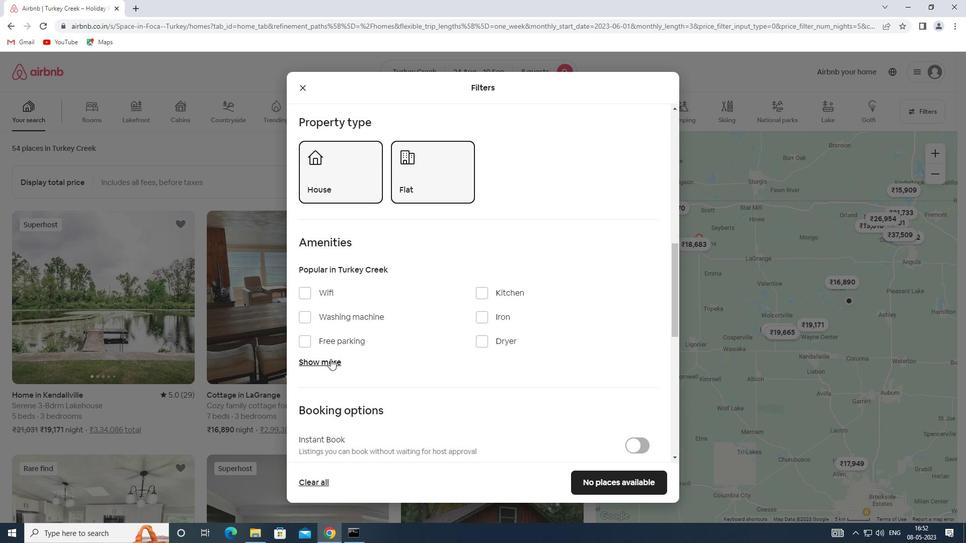 
Action: Mouse moved to (321, 290)
Screenshot: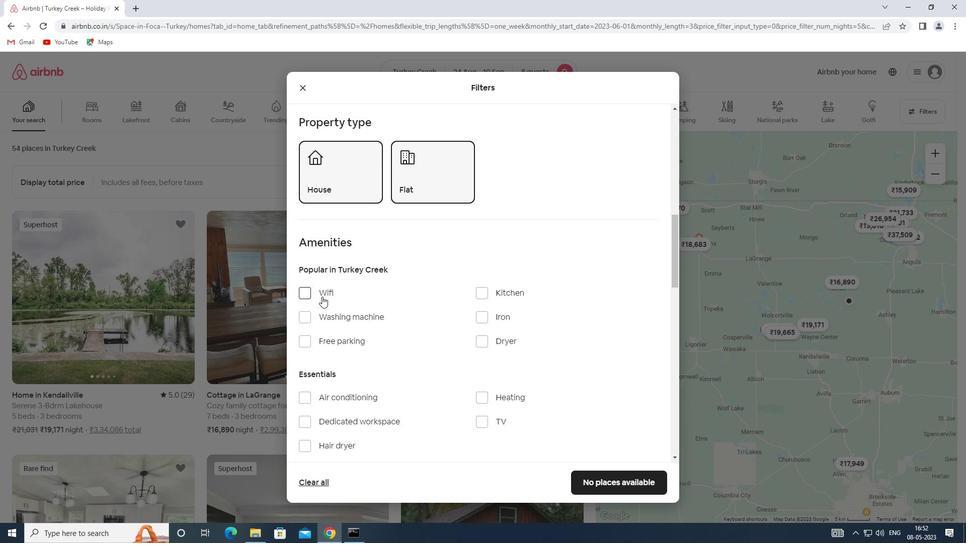 
Action: Mouse pressed left at (321, 290)
Screenshot: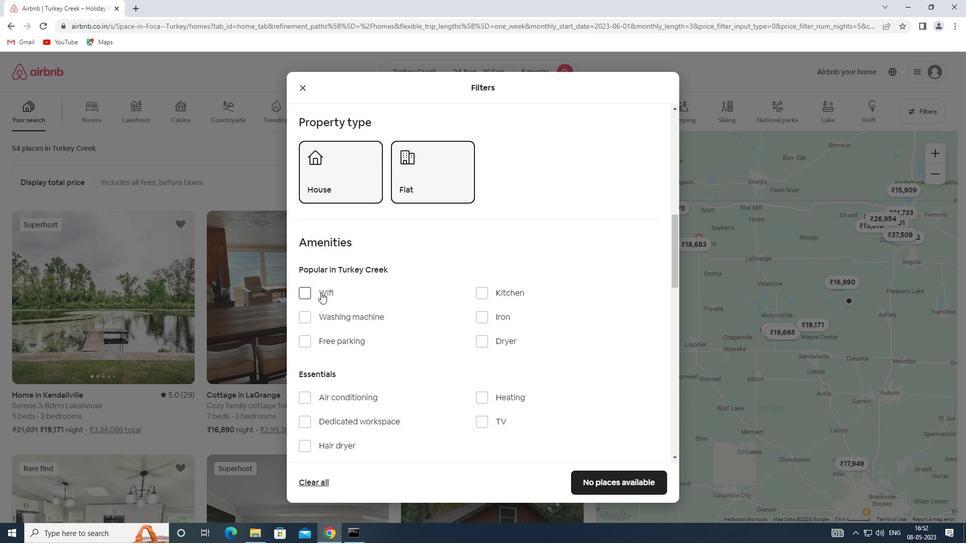 
Action: Mouse moved to (482, 421)
Screenshot: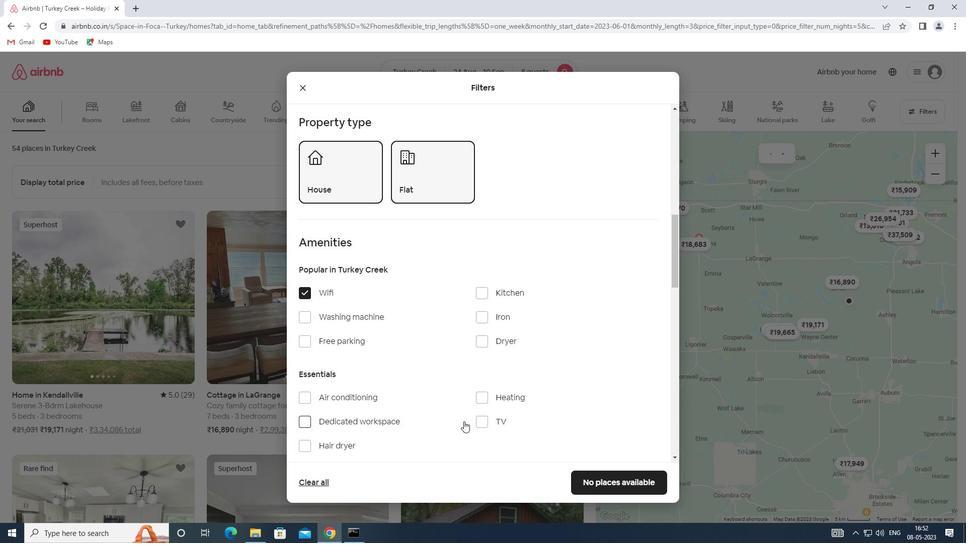 
Action: Mouse pressed left at (482, 421)
Screenshot: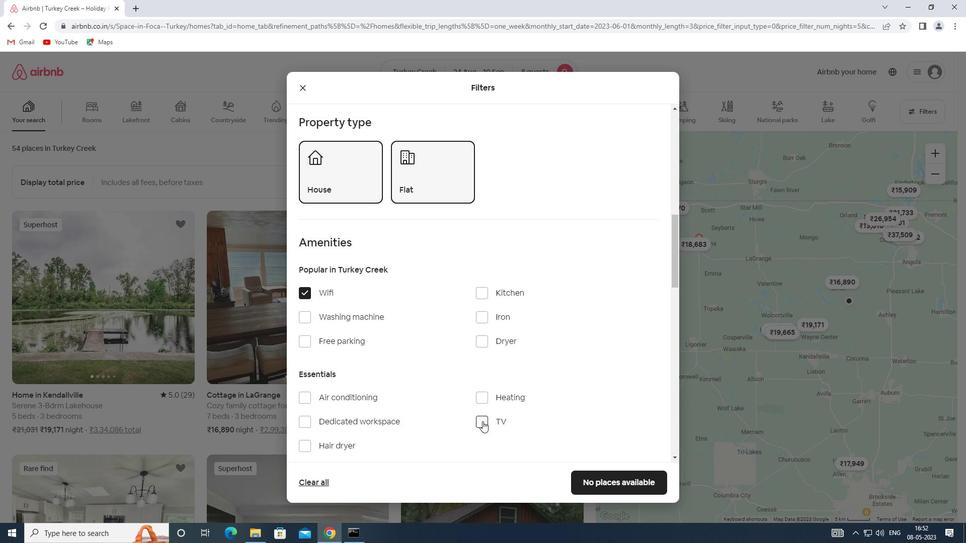 
Action: Mouse moved to (336, 337)
Screenshot: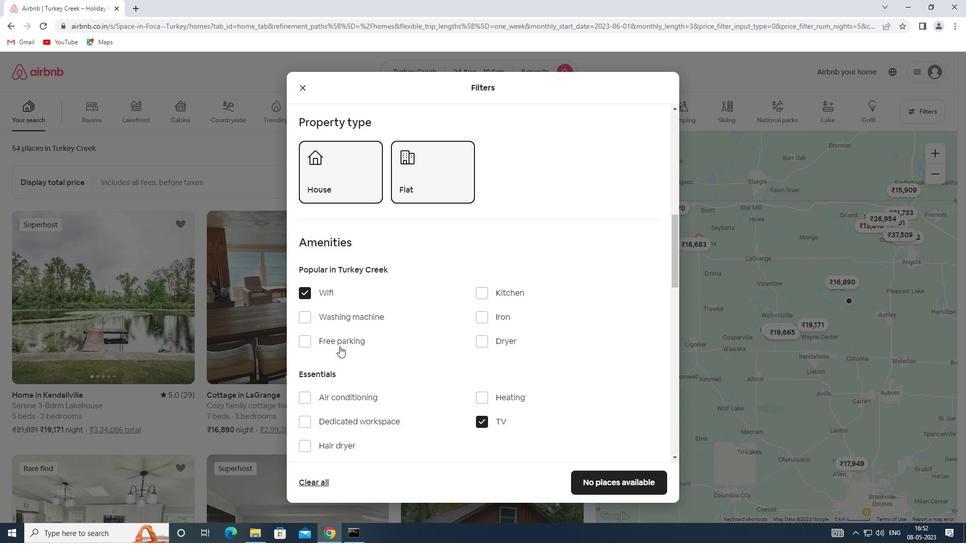 
Action: Mouse pressed left at (336, 337)
Screenshot: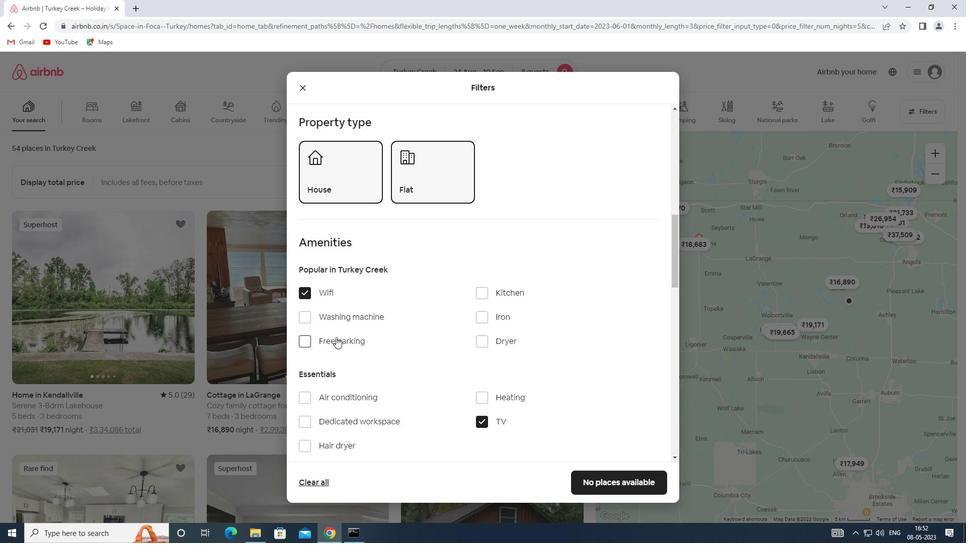 
Action: Mouse scrolled (336, 337) with delta (0, 0)
Screenshot: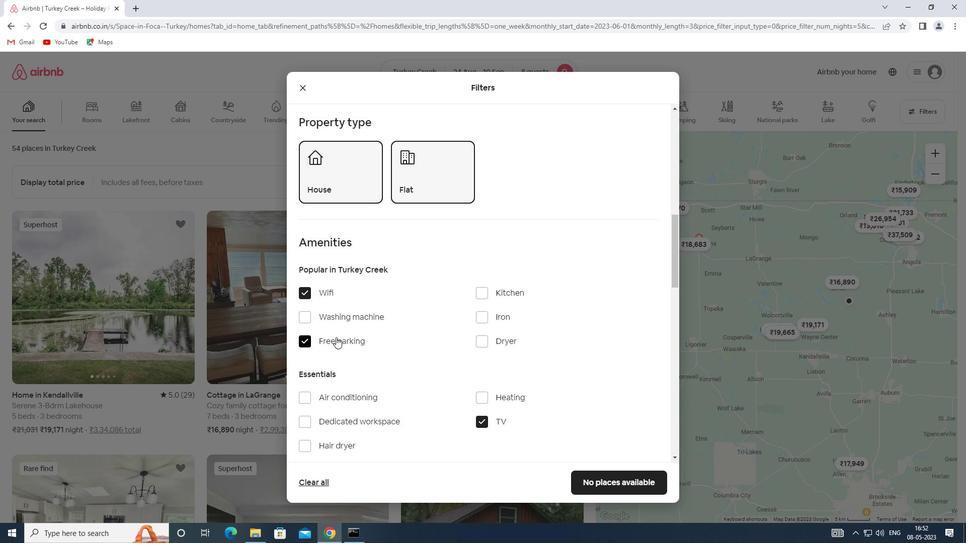 
Action: Mouse scrolled (336, 337) with delta (0, 0)
Screenshot: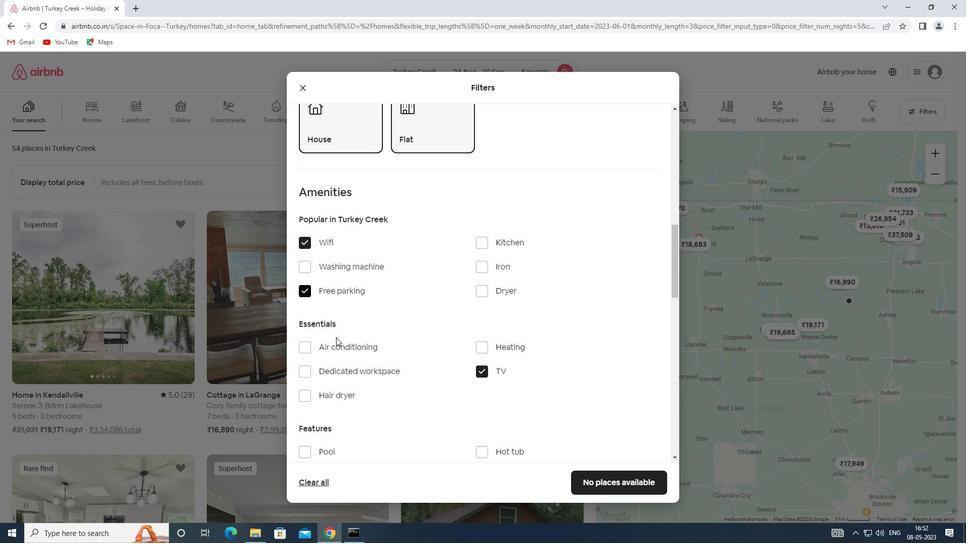 
Action: Mouse scrolled (336, 337) with delta (0, 0)
Screenshot: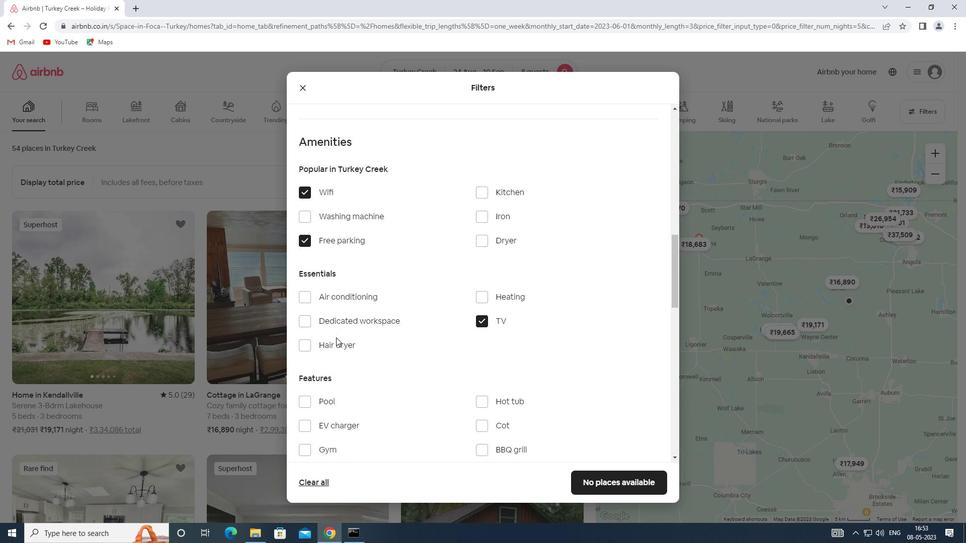 
Action: Mouse moved to (347, 356)
Screenshot: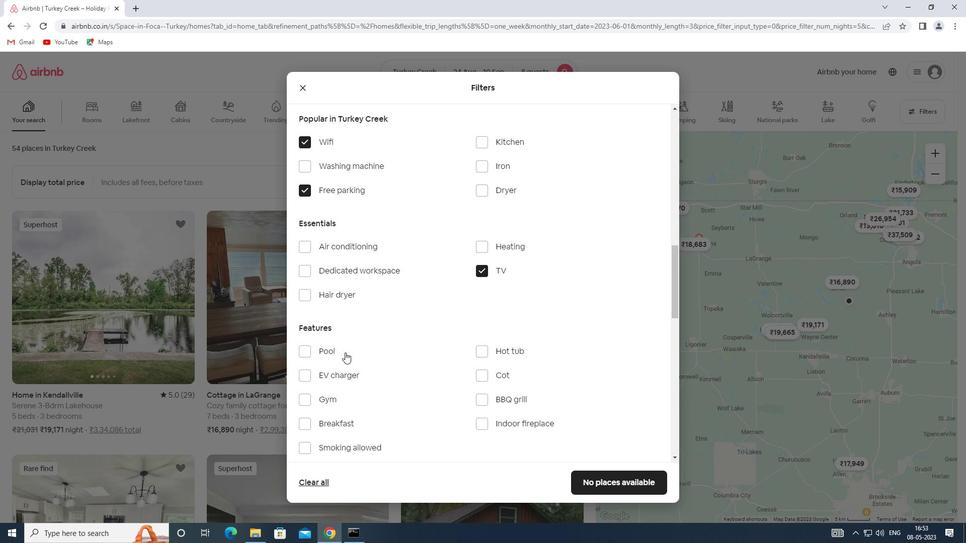
Action: Mouse scrolled (347, 355) with delta (0, 0)
Screenshot: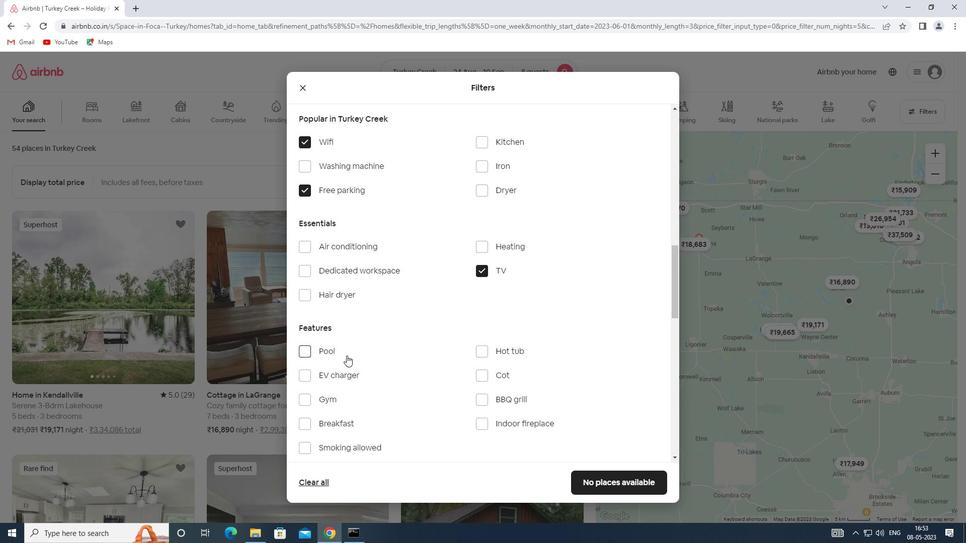 
Action: Mouse moved to (340, 351)
Screenshot: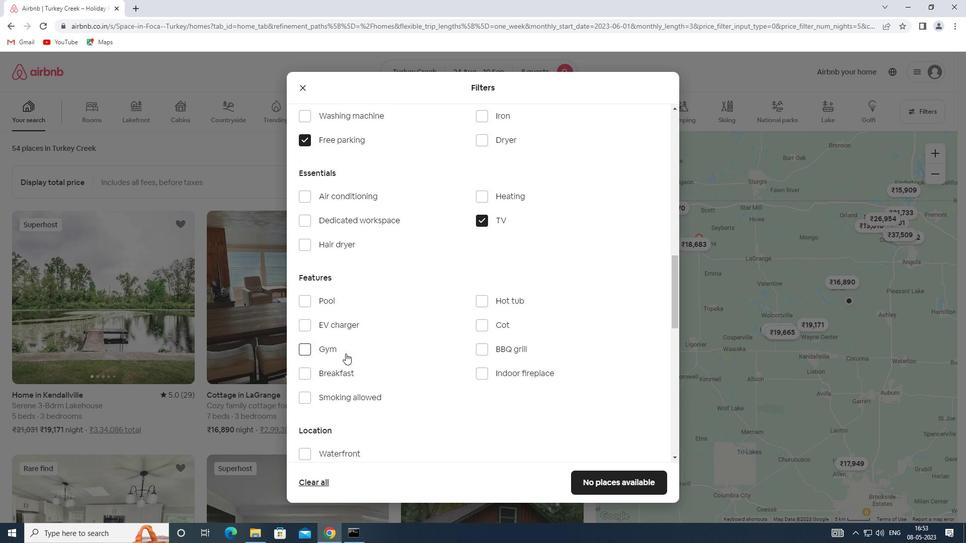 
Action: Mouse pressed left at (340, 351)
Screenshot: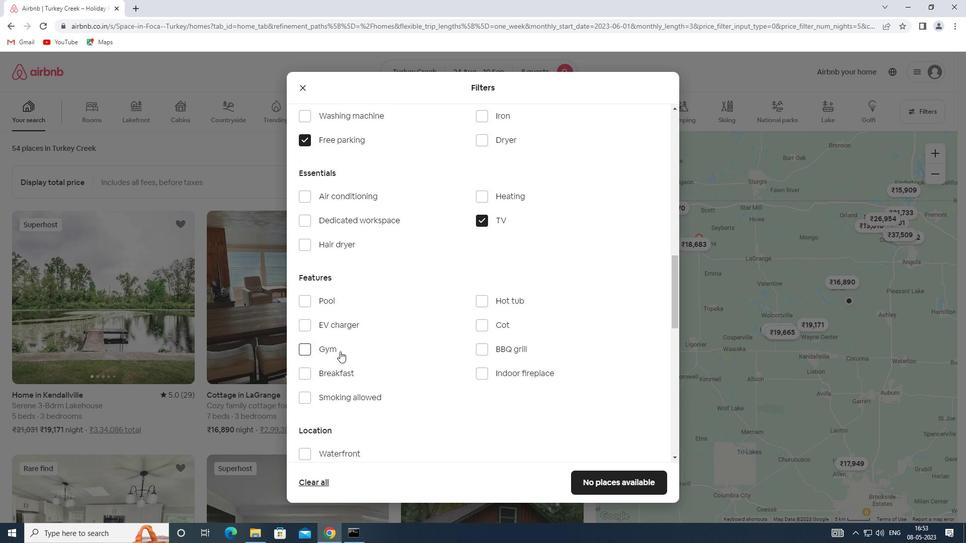 
Action: Mouse moved to (343, 373)
Screenshot: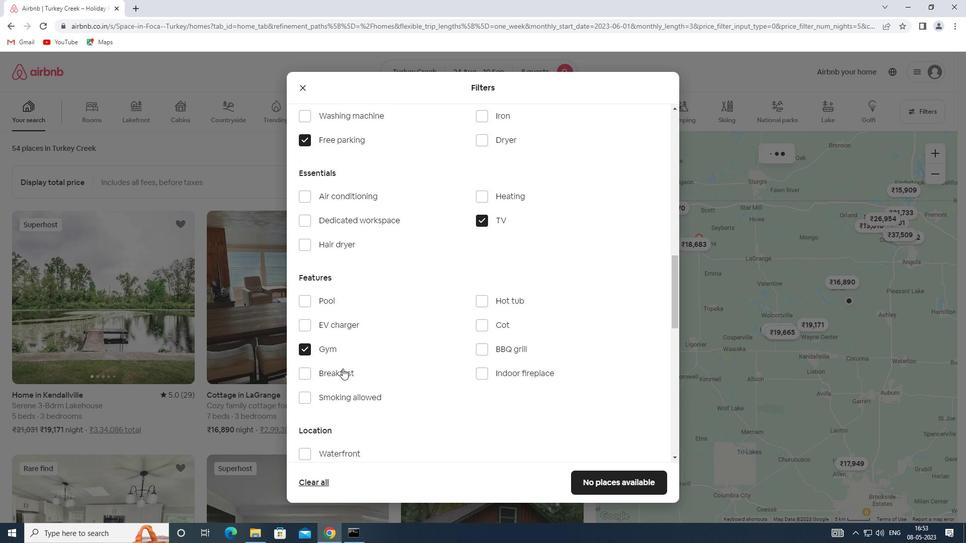 
Action: Mouse pressed left at (343, 373)
Screenshot: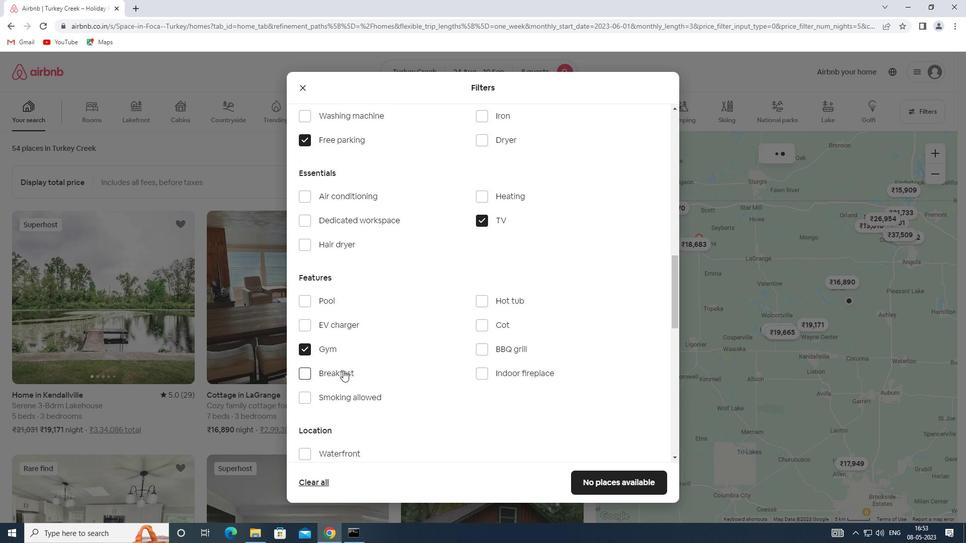 
Action: Mouse moved to (406, 386)
Screenshot: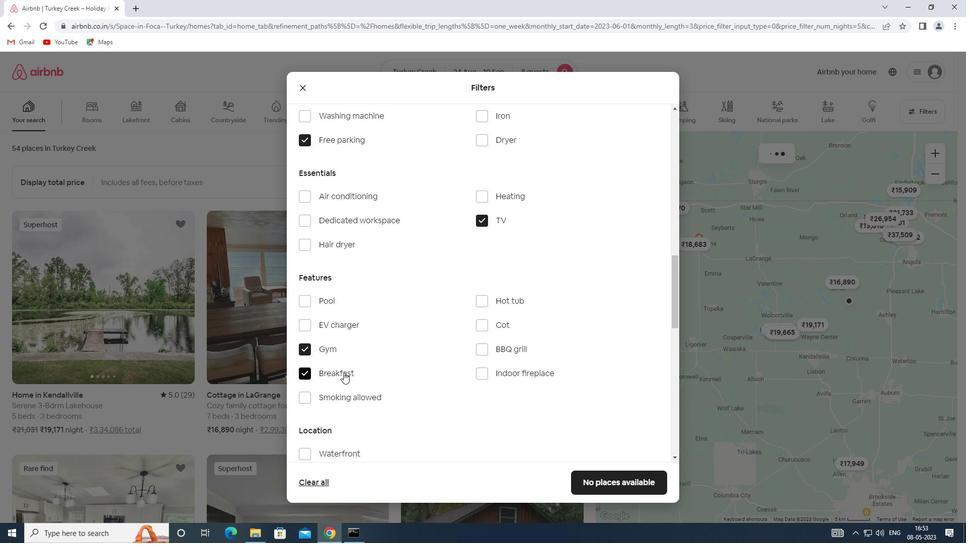 
Action: Mouse scrolled (406, 386) with delta (0, 0)
Screenshot: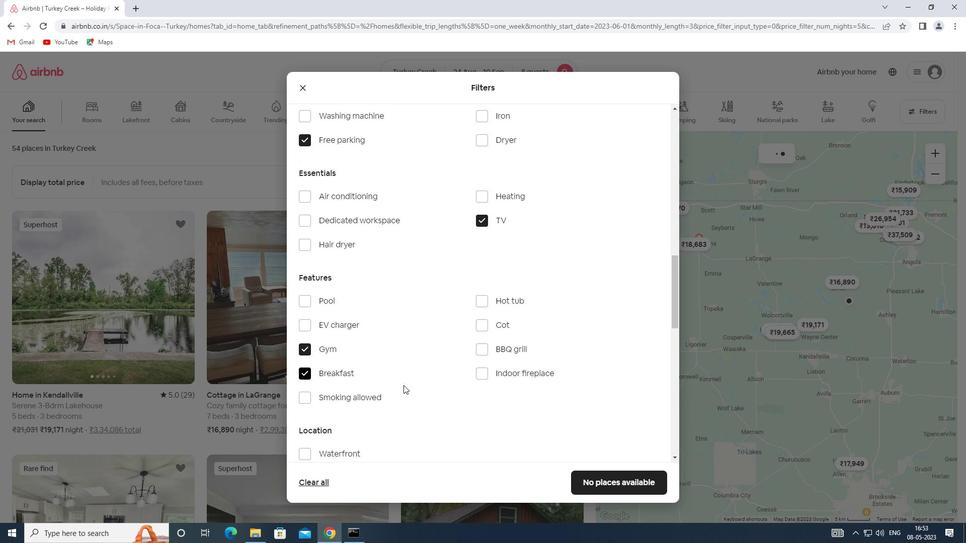 
Action: Mouse scrolled (406, 386) with delta (0, 0)
Screenshot: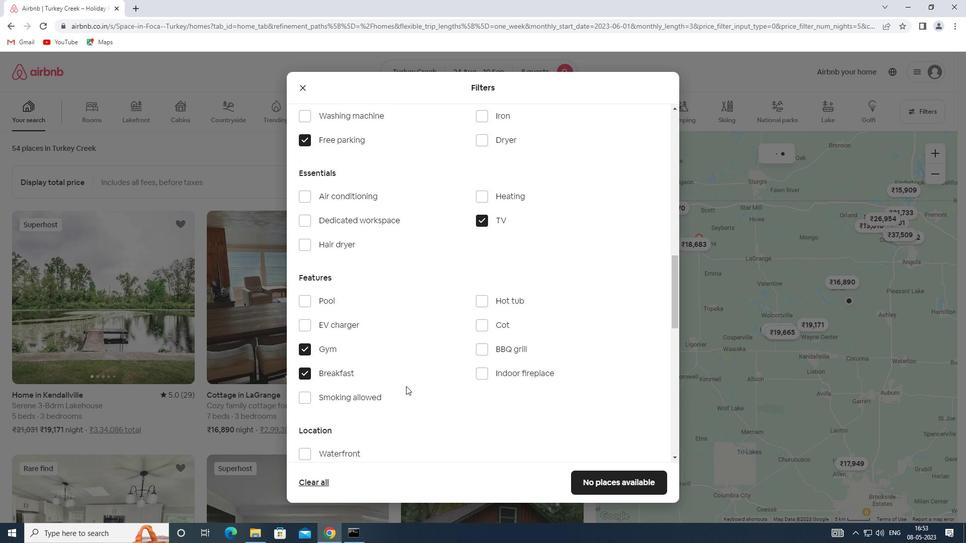 
Action: Mouse scrolled (406, 386) with delta (0, 0)
Screenshot: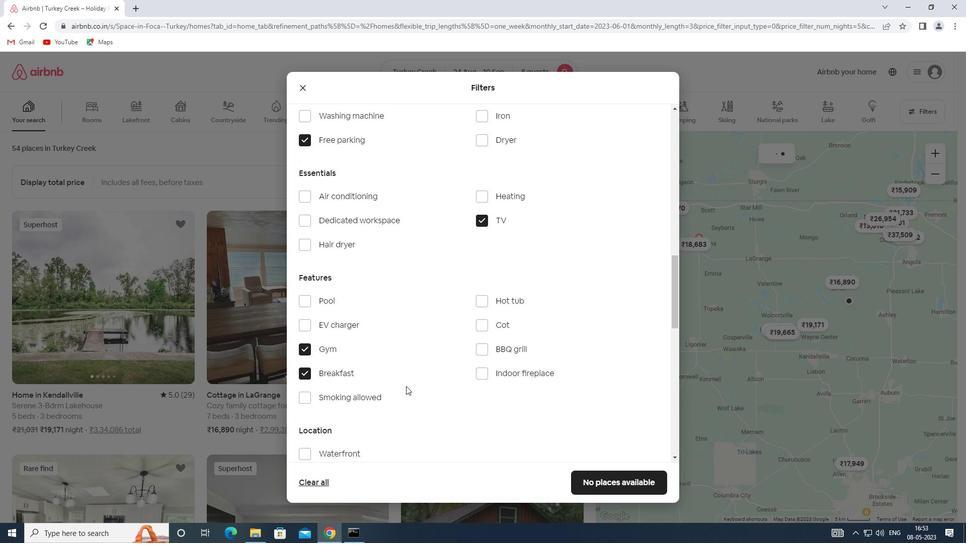 
Action: Mouse scrolled (406, 386) with delta (0, 0)
Screenshot: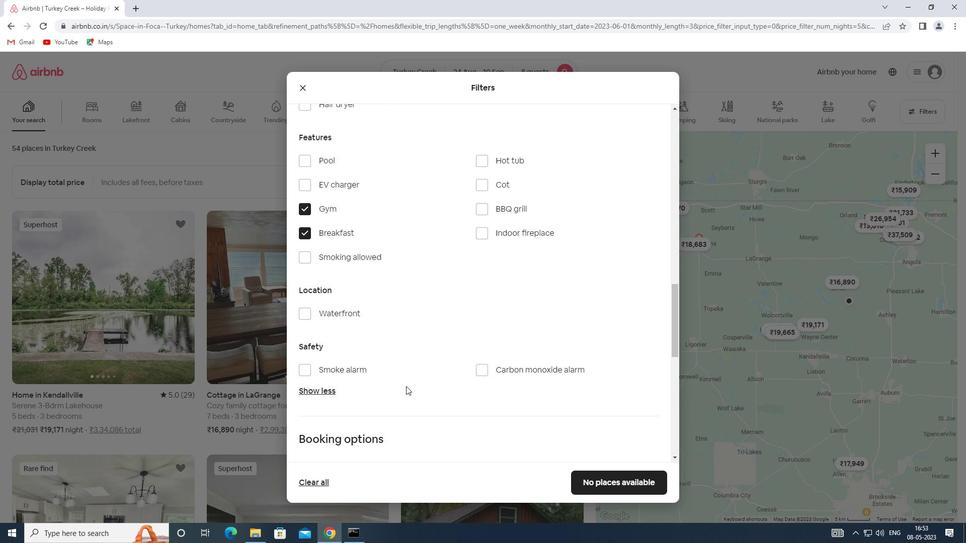 
Action: Mouse scrolled (406, 386) with delta (0, 0)
Screenshot: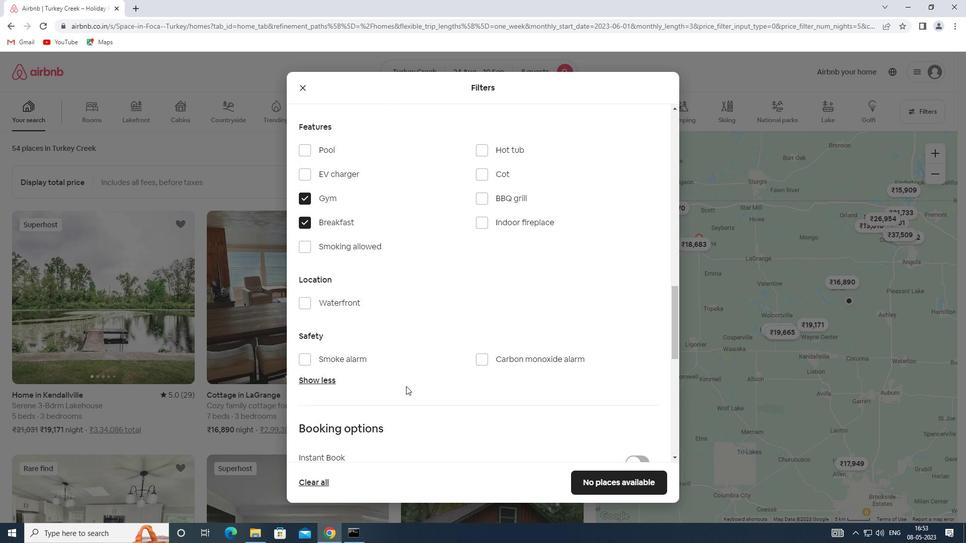 
Action: Mouse moved to (557, 380)
Screenshot: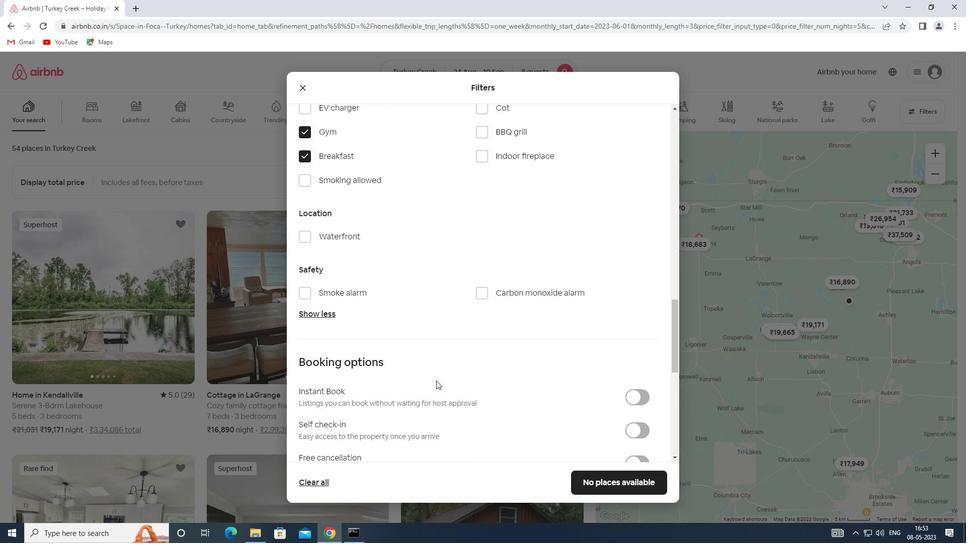 
Action: Mouse scrolled (557, 379) with delta (0, 0)
Screenshot: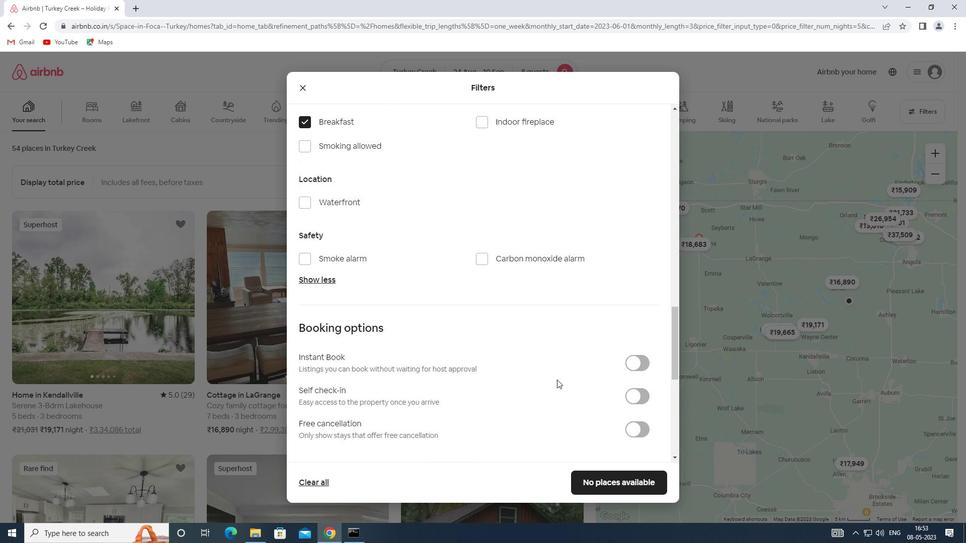 
Action: Mouse moved to (634, 349)
Screenshot: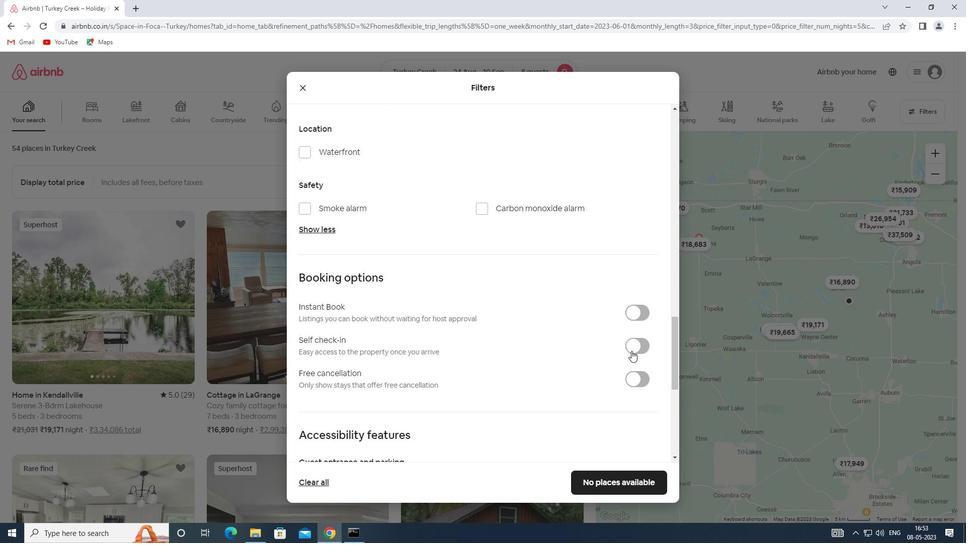 
Action: Mouse pressed left at (634, 349)
Screenshot: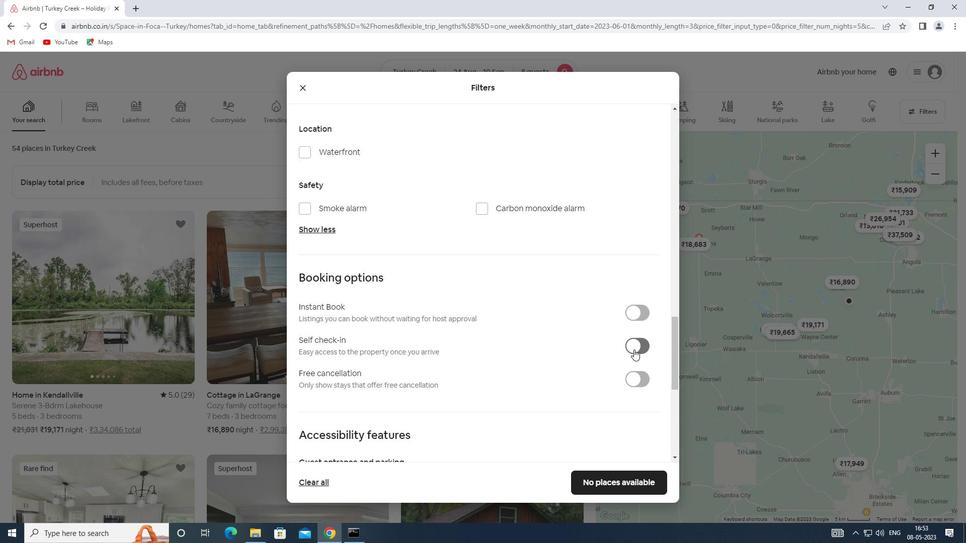 
Action: Mouse moved to (421, 383)
Screenshot: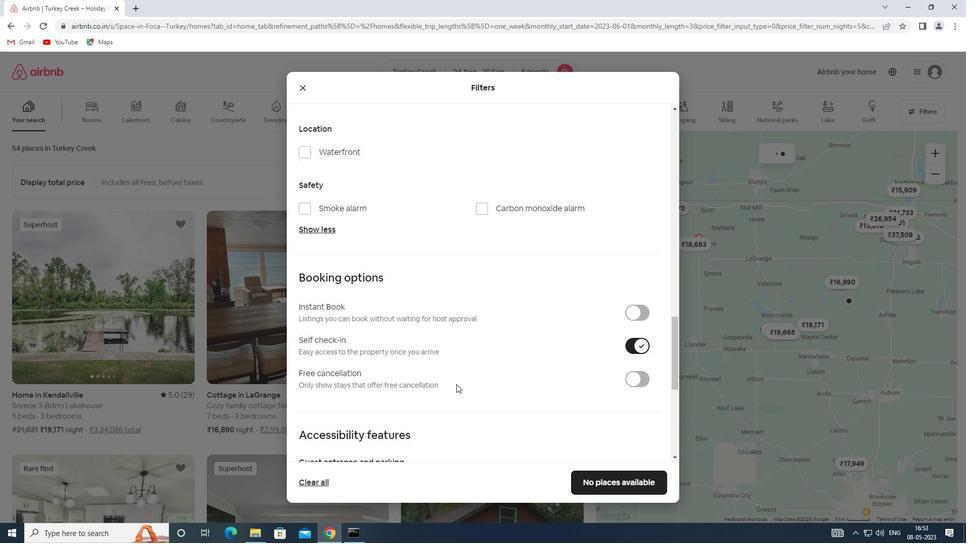 
Action: Mouse scrolled (421, 382) with delta (0, 0)
Screenshot: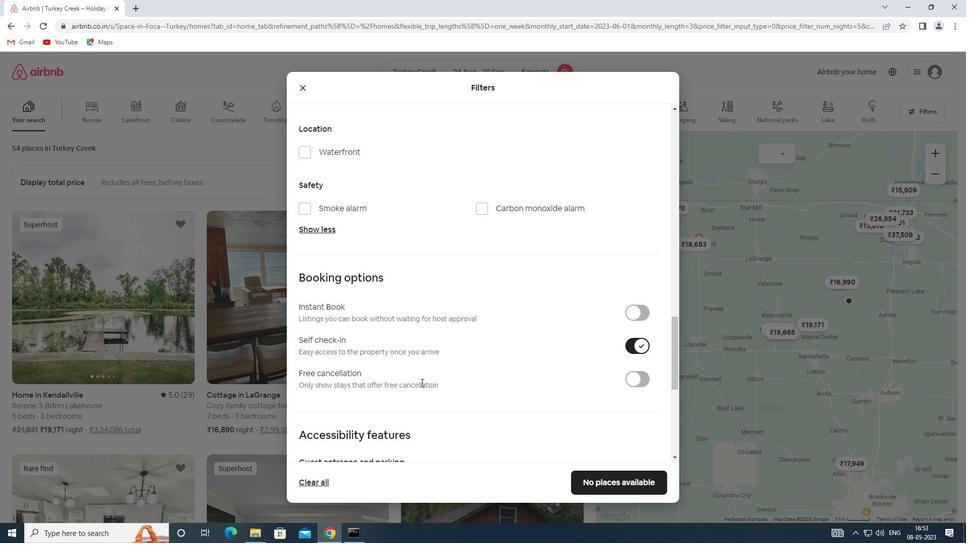 
Action: Mouse scrolled (421, 382) with delta (0, 0)
Screenshot: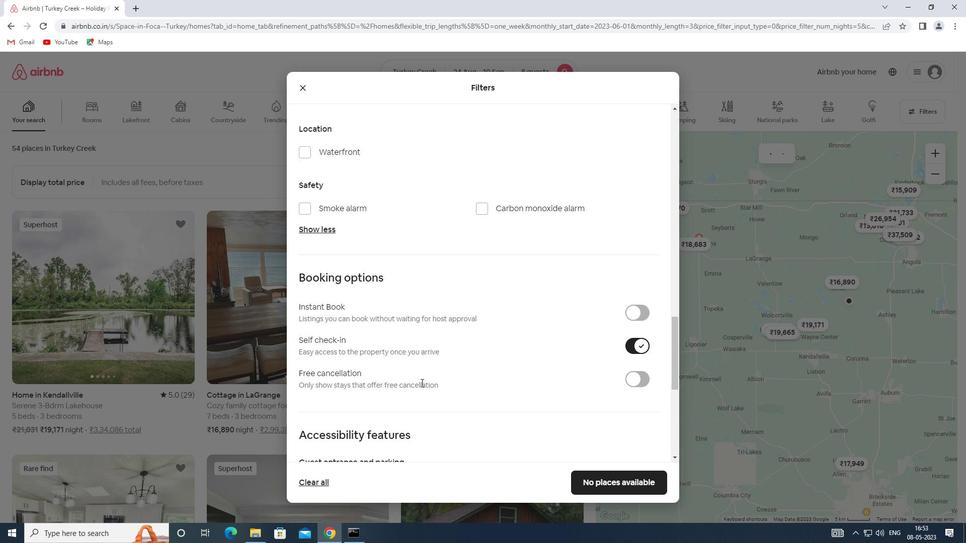 
Action: Mouse scrolled (421, 382) with delta (0, 0)
Screenshot: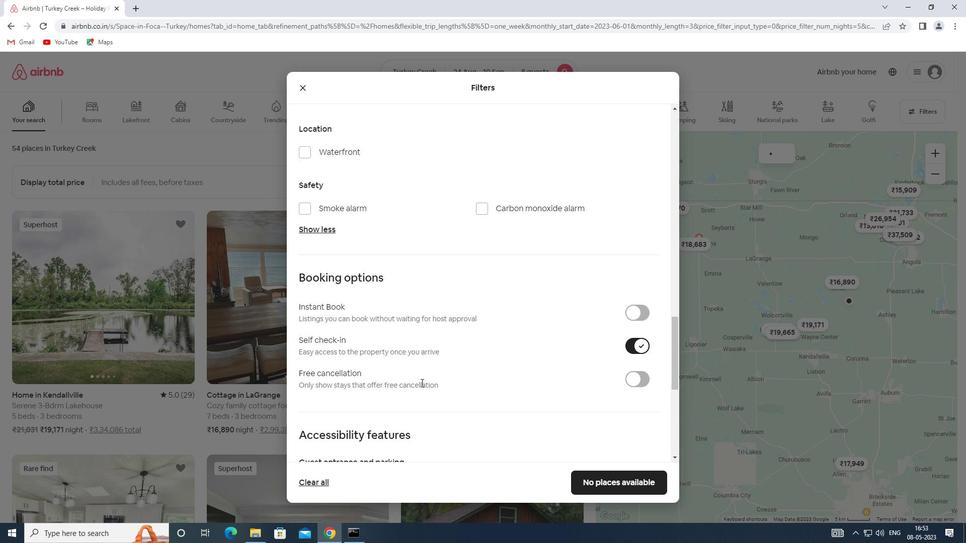 
Action: Mouse scrolled (421, 382) with delta (0, 0)
Screenshot: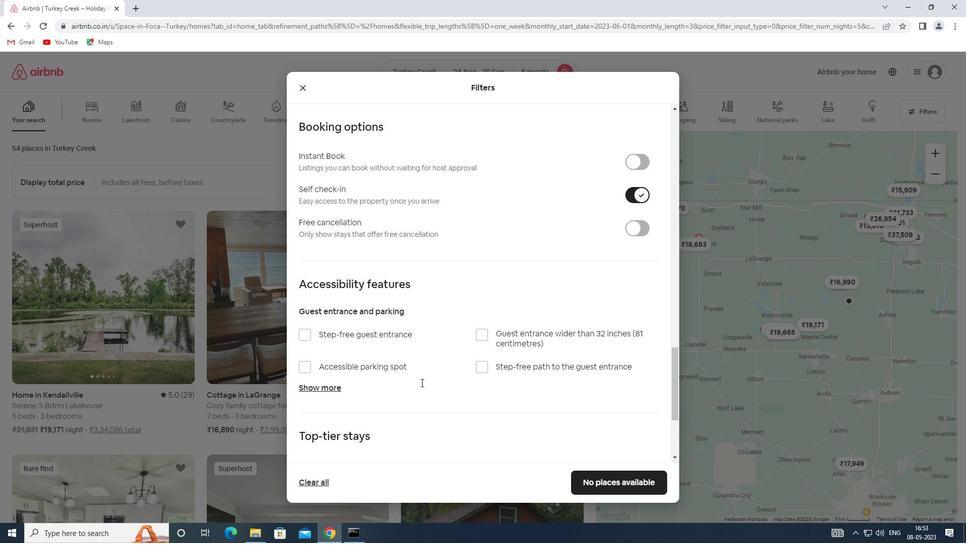 
Action: Mouse scrolled (421, 382) with delta (0, 0)
Screenshot: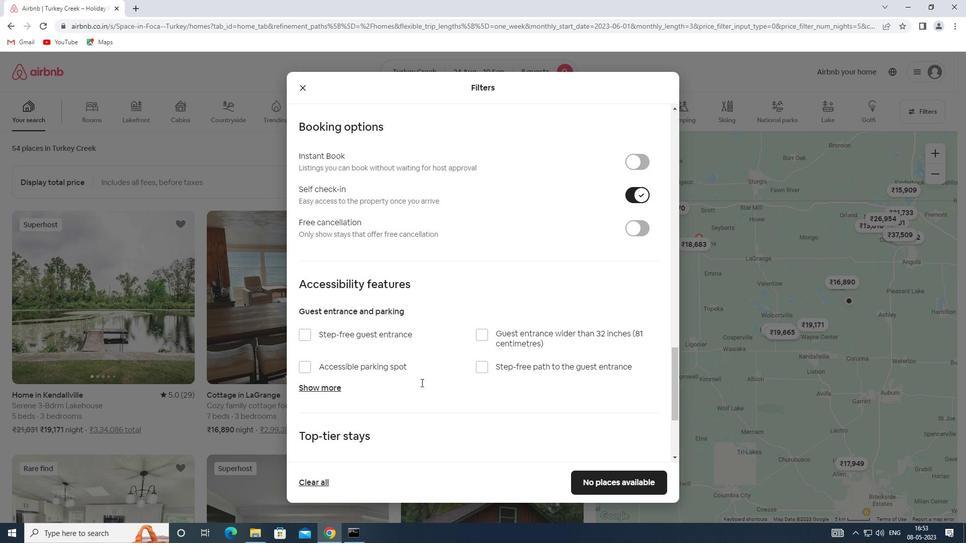 
Action: Mouse scrolled (421, 382) with delta (0, 0)
Screenshot: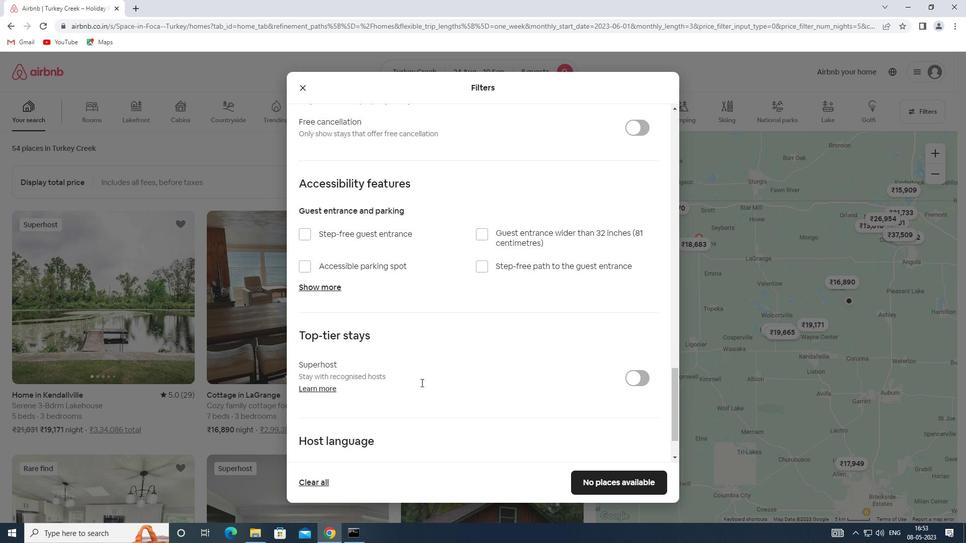 
Action: Mouse scrolled (421, 382) with delta (0, 0)
Screenshot: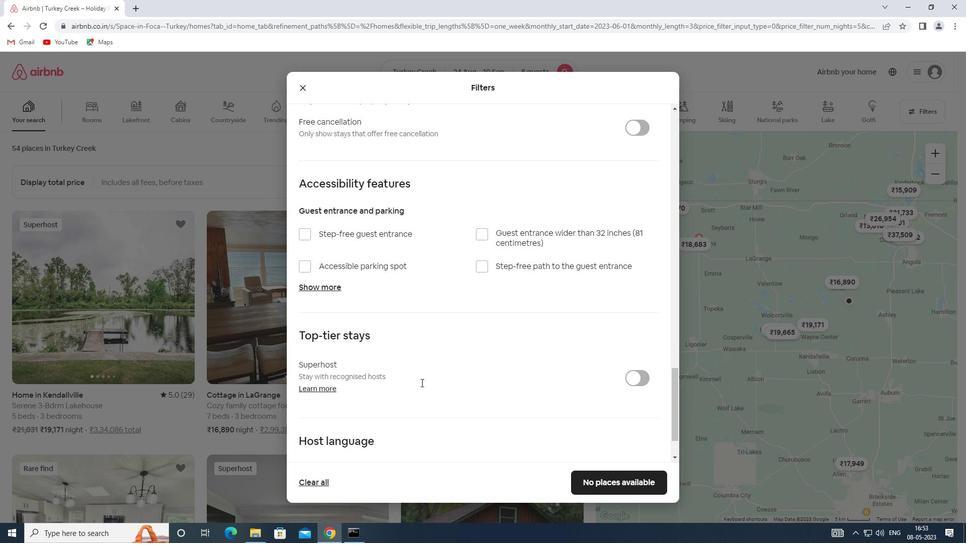 
Action: Mouse moved to (344, 405)
Screenshot: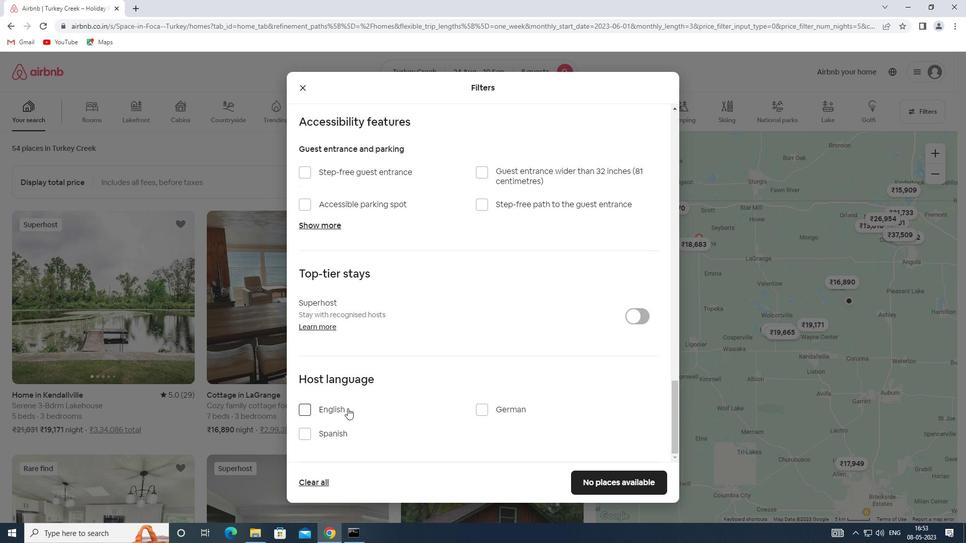 
Action: Mouse pressed left at (344, 405)
Screenshot: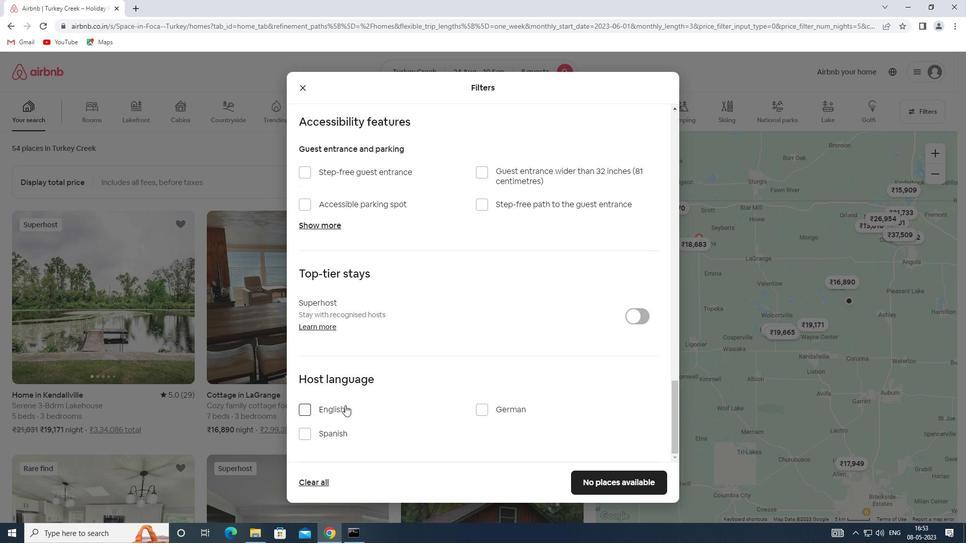
Action: Mouse moved to (653, 477)
Screenshot: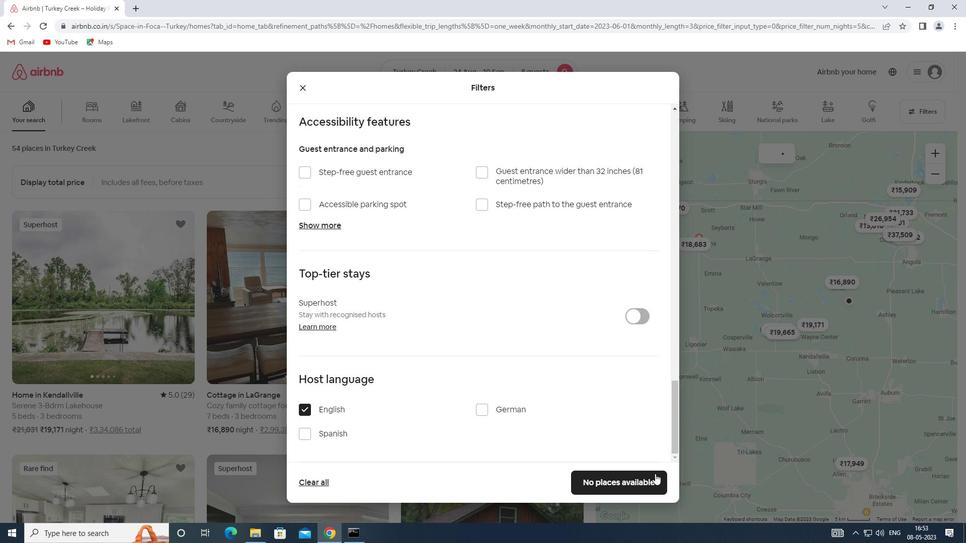 
Action: Mouse pressed left at (653, 477)
Screenshot: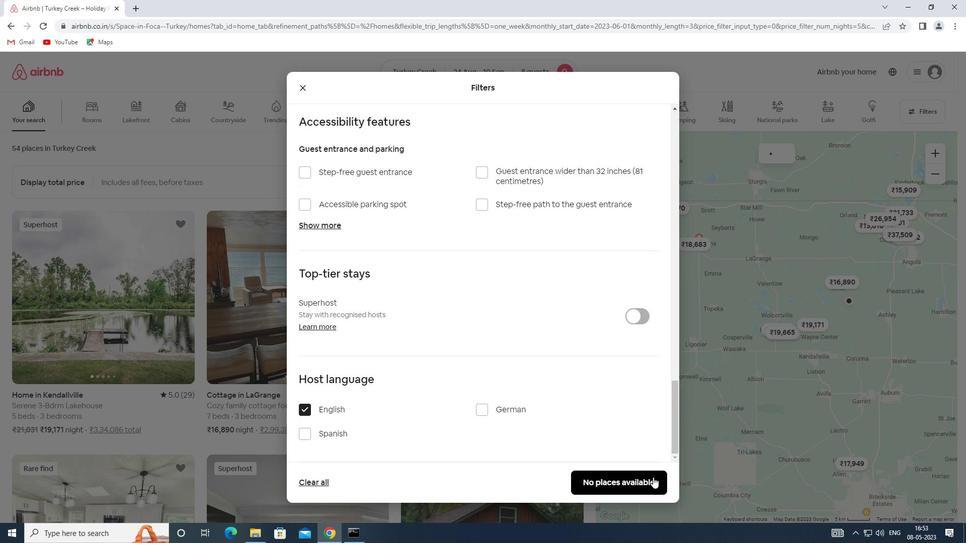 
Action: Mouse moved to (651, 478)
Screenshot: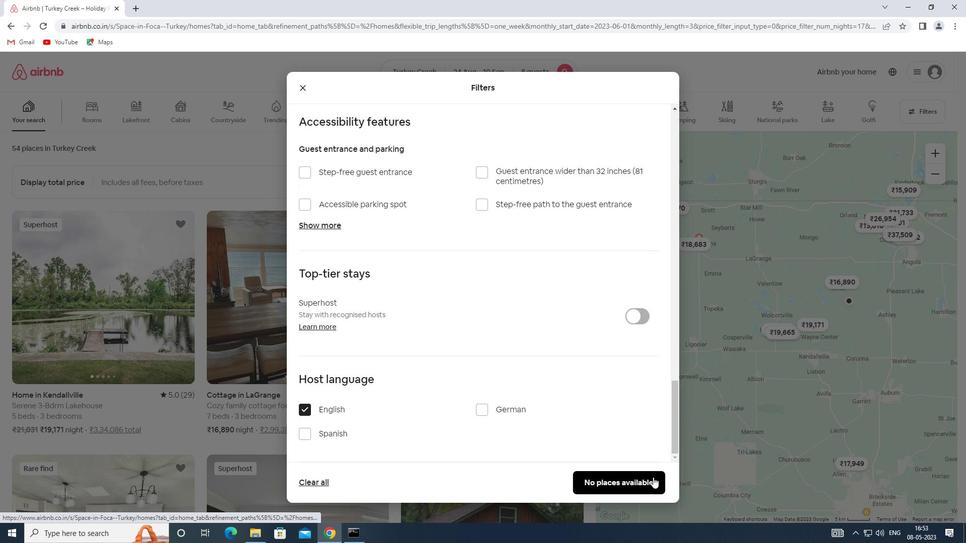 
